 Task: Find an Airbnb in Carapicuíba, Brazil for 8 guests from 12-16 July, with a price range of ₹10,000 - ₹16,000, 2 bedrooms, and amenities including WiFi, free parking, TV, and breakfast.
Action: Mouse moved to (464, 117)
Screenshot: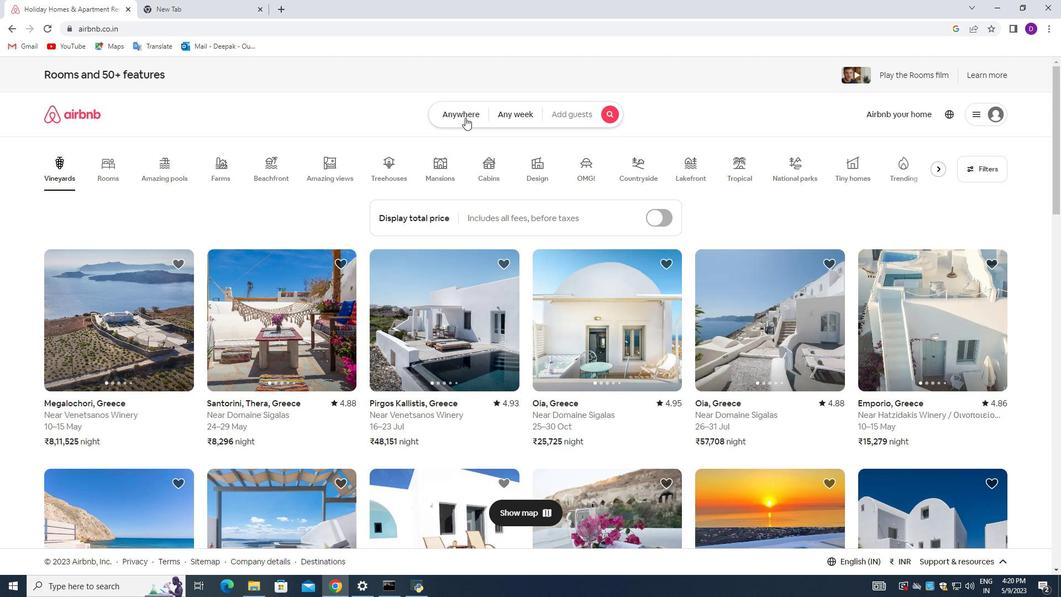 
Action: Mouse pressed left at (464, 117)
Screenshot: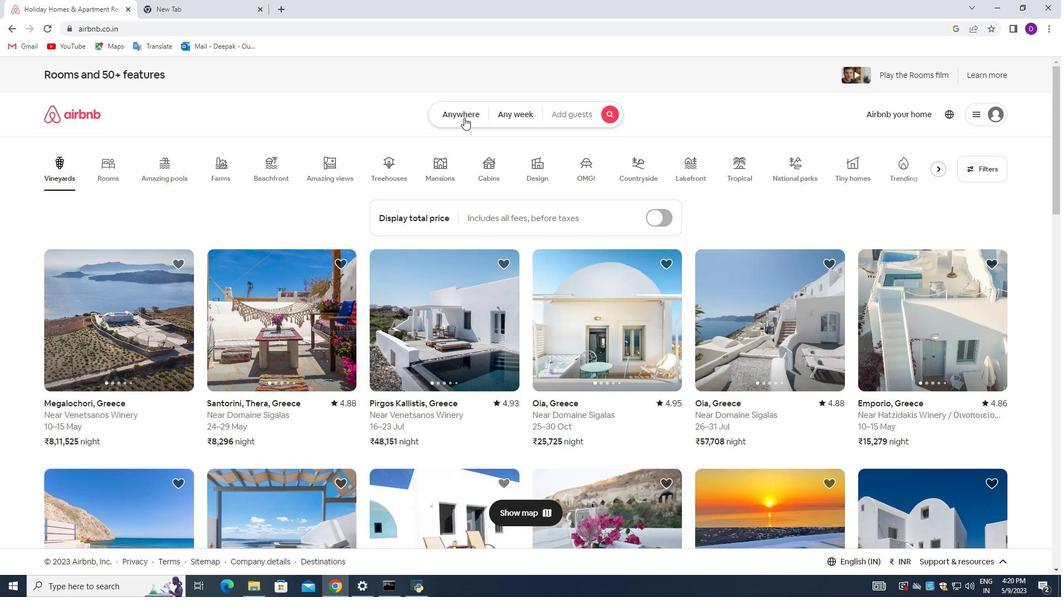 
Action: Mouse moved to (319, 158)
Screenshot: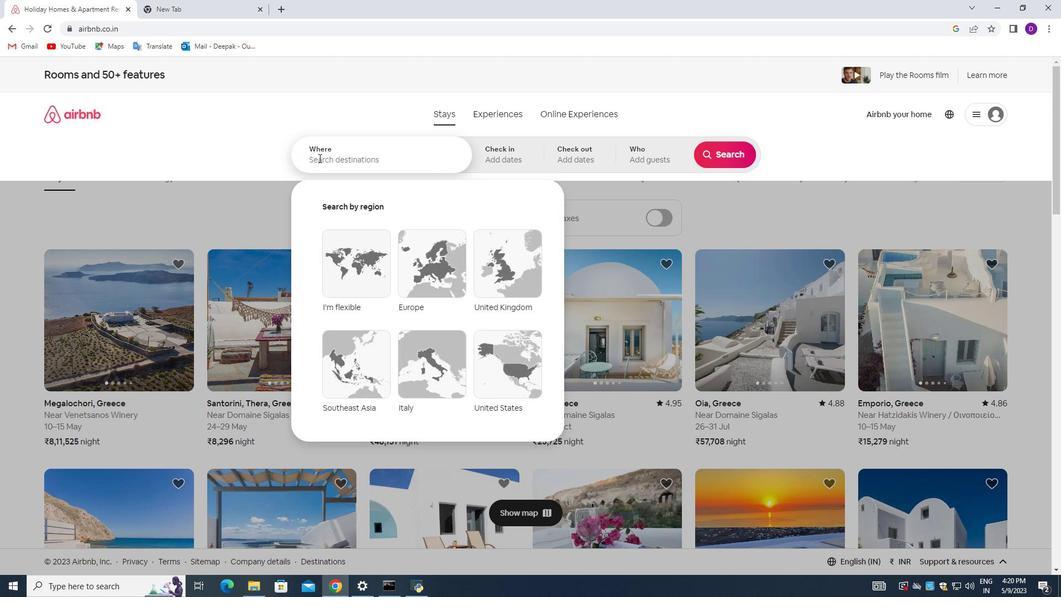 
Action: Mouse pressed left at (319, 158)
Screenshot: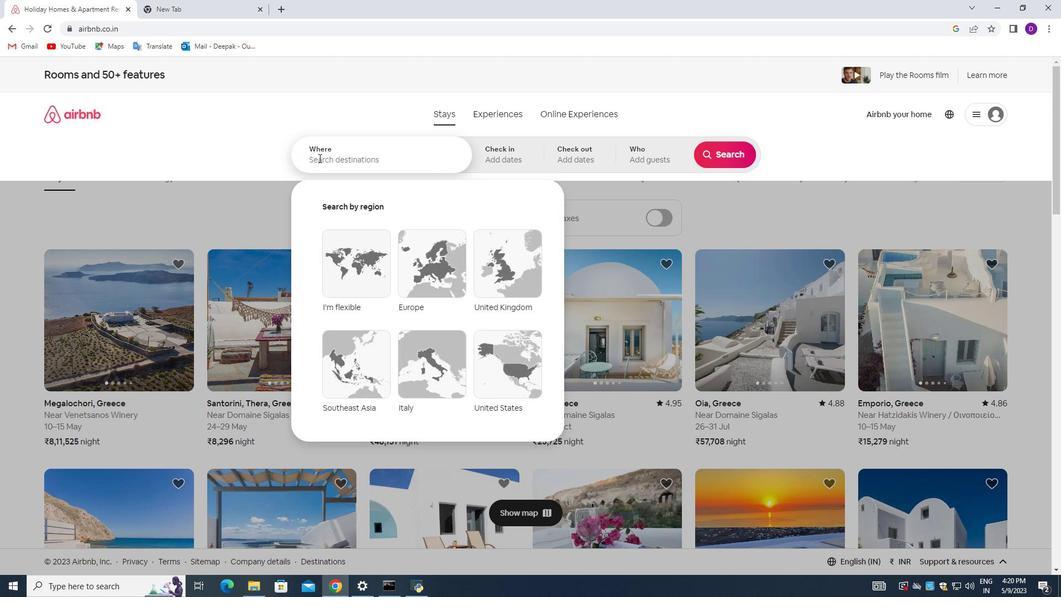 
Action: Key pressed <Key.shift>Carapoi<Key.backspace><Key.backspace>icuba,<Key.shift>Brazil<Key.enter>
Screenshot: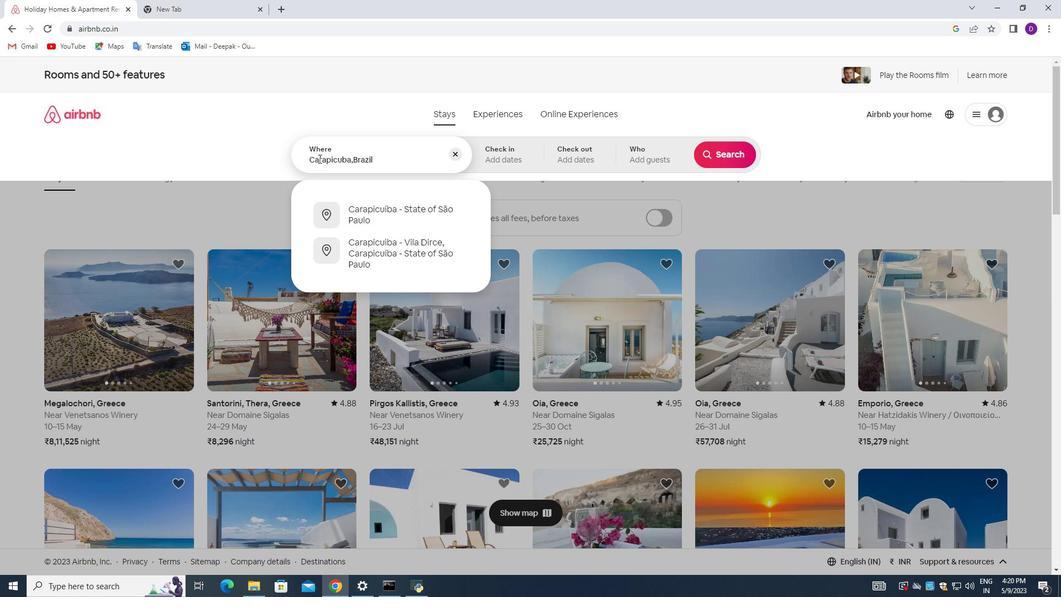 
Action: Mouse moved to (723, 248)
Screenshot: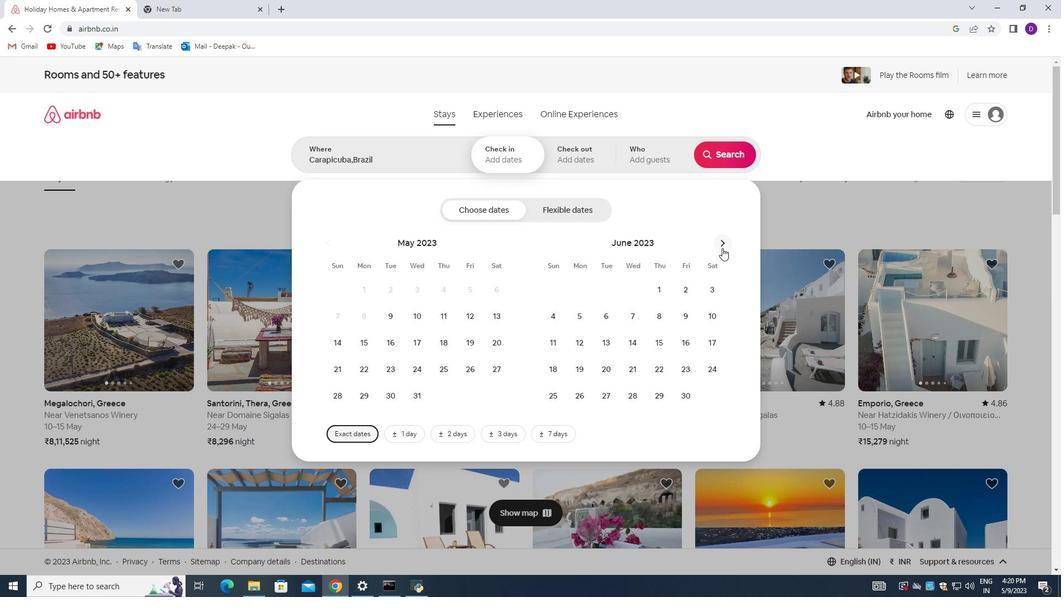 
Action: Mouse pressed left at (723, 248)
Screenshot: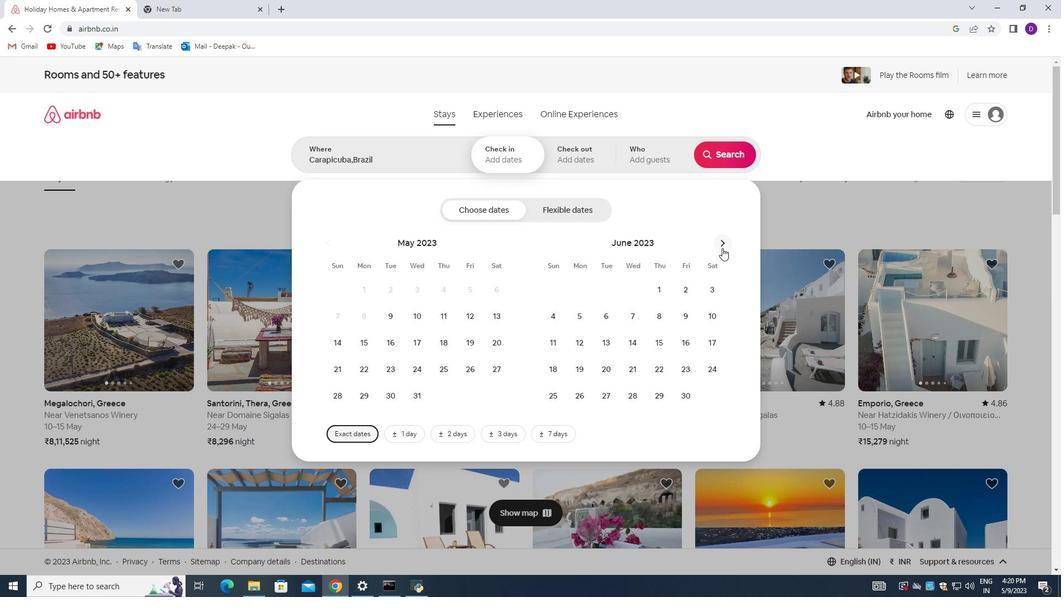 
Action: Mouse moved to (625, 341)
Screenshot: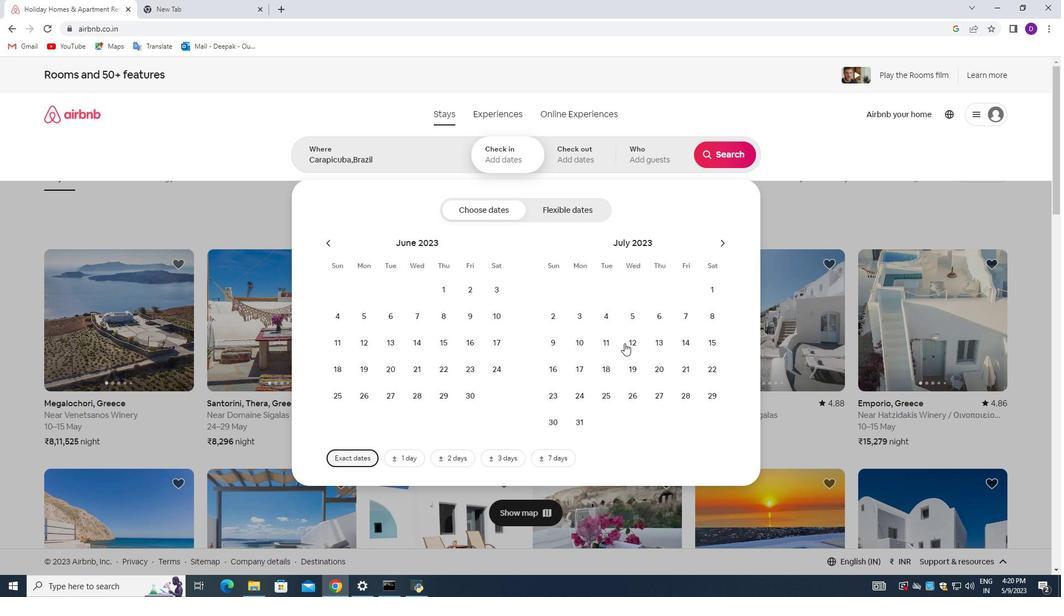 
Action: Mouse pressed left at (625, 341)
Screenshot: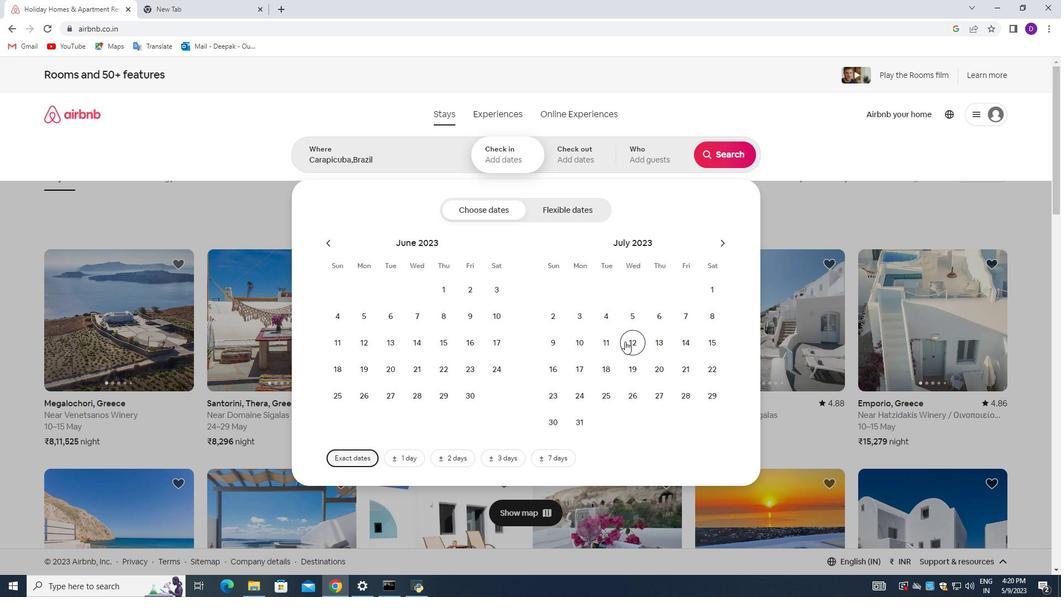 
Action: Mouse moved to (556, 376)
Screenshot: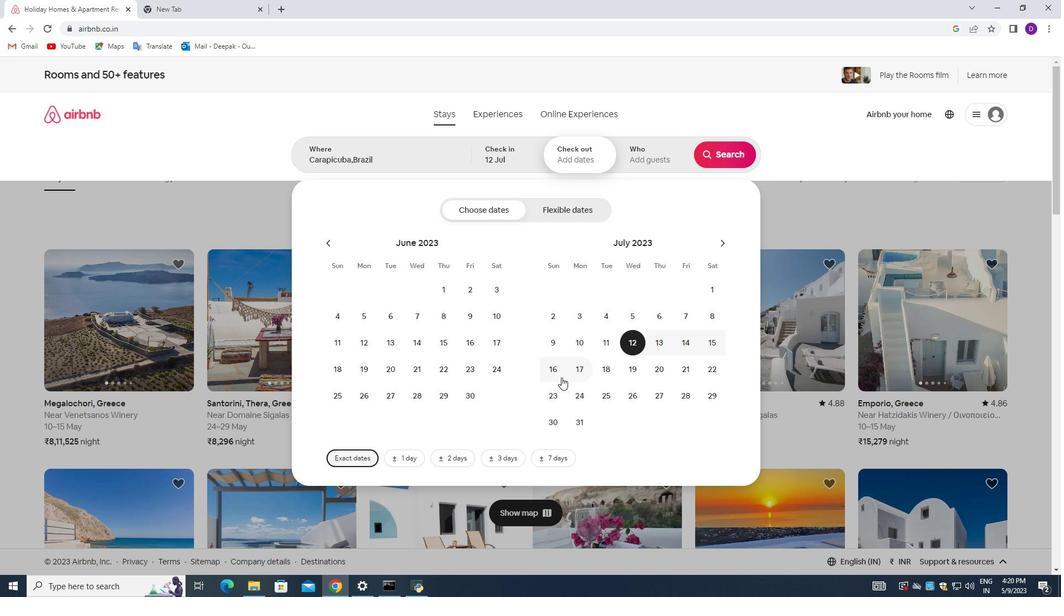 
Action: Mouse pressed left at (556, 376)
Screenshot: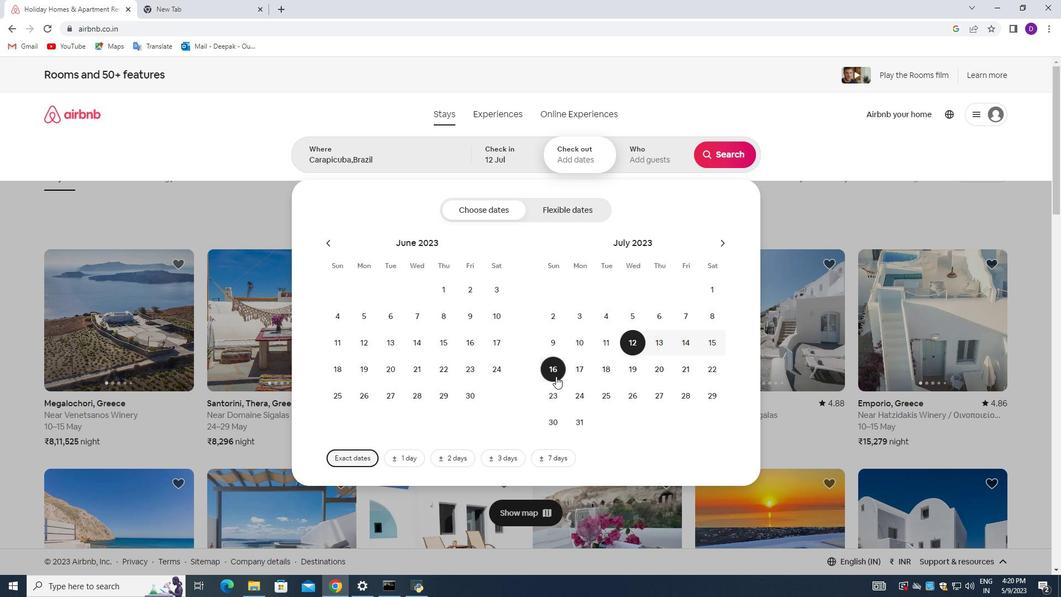 
Action: Mouse moved to (642, 158)
Screenshot: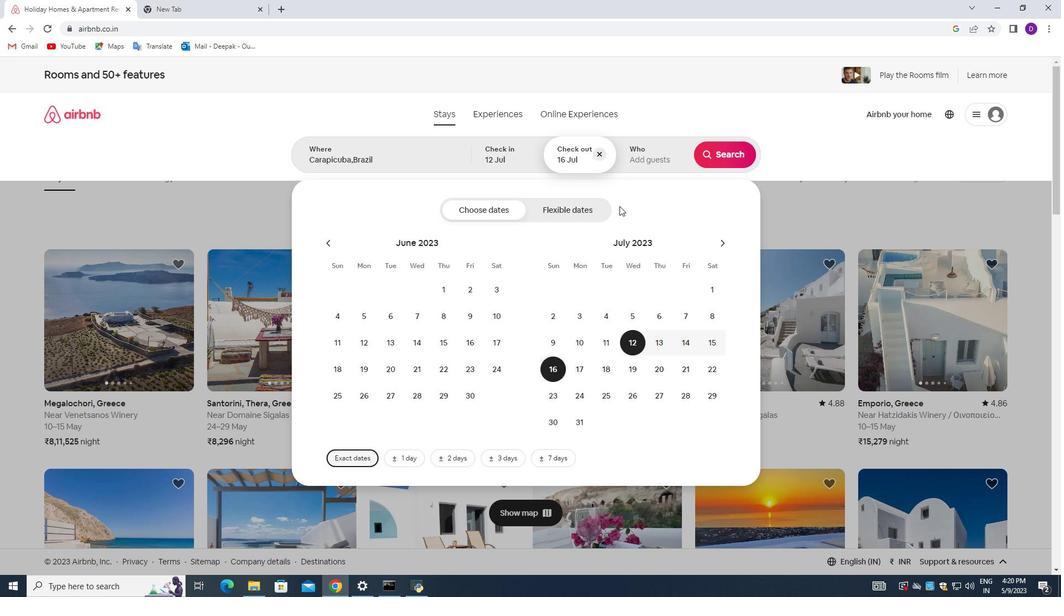 
Action: Mouse pressed left at (642, 158)
Screenshot: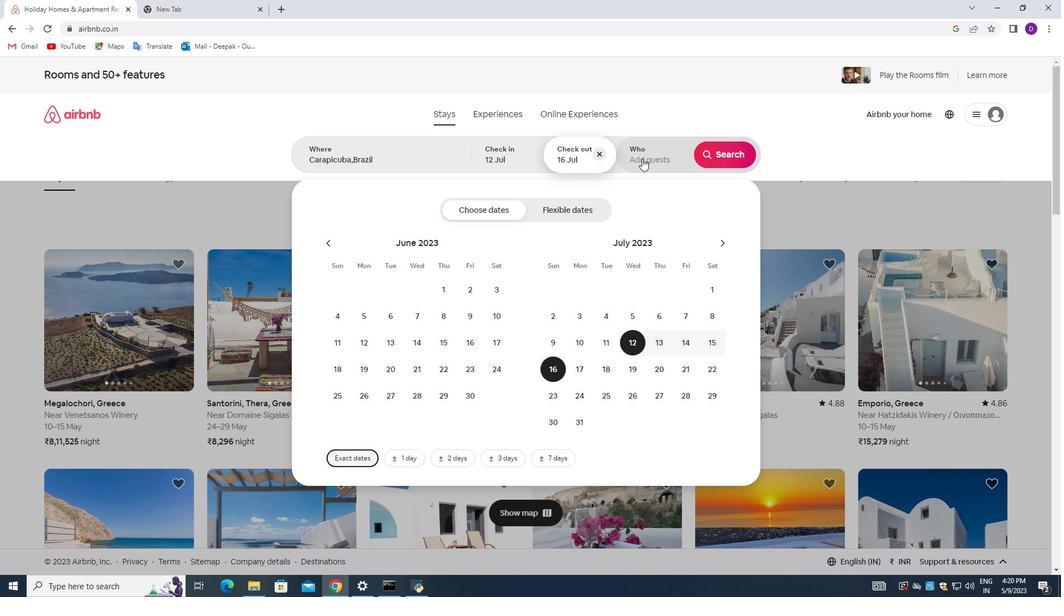 
Action: Mouse moved to (727, 217)
Screenshot: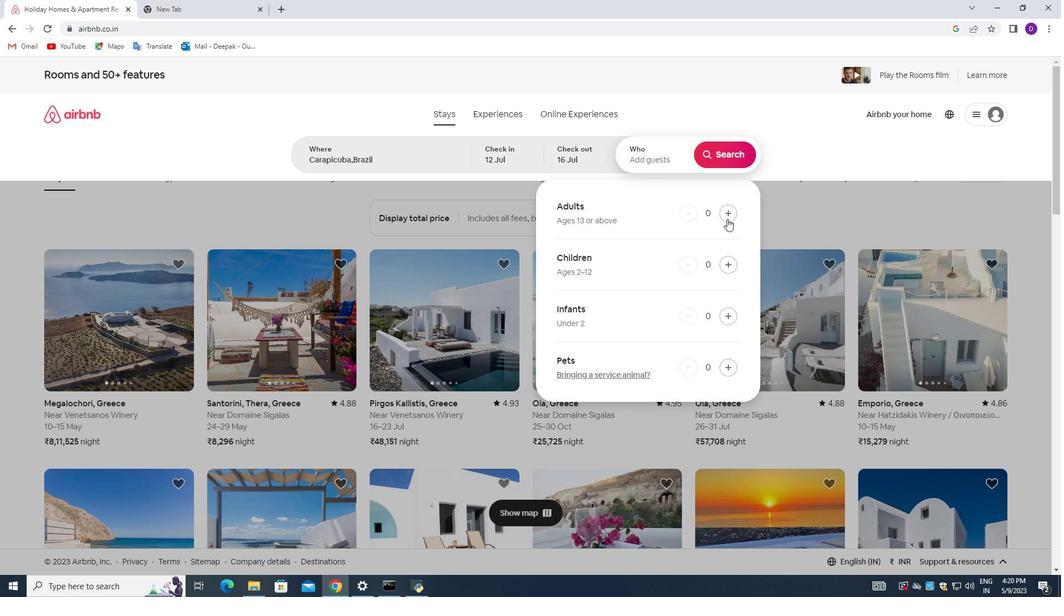 
Action: Mouse pressed left at (727, 217)
Screenshot: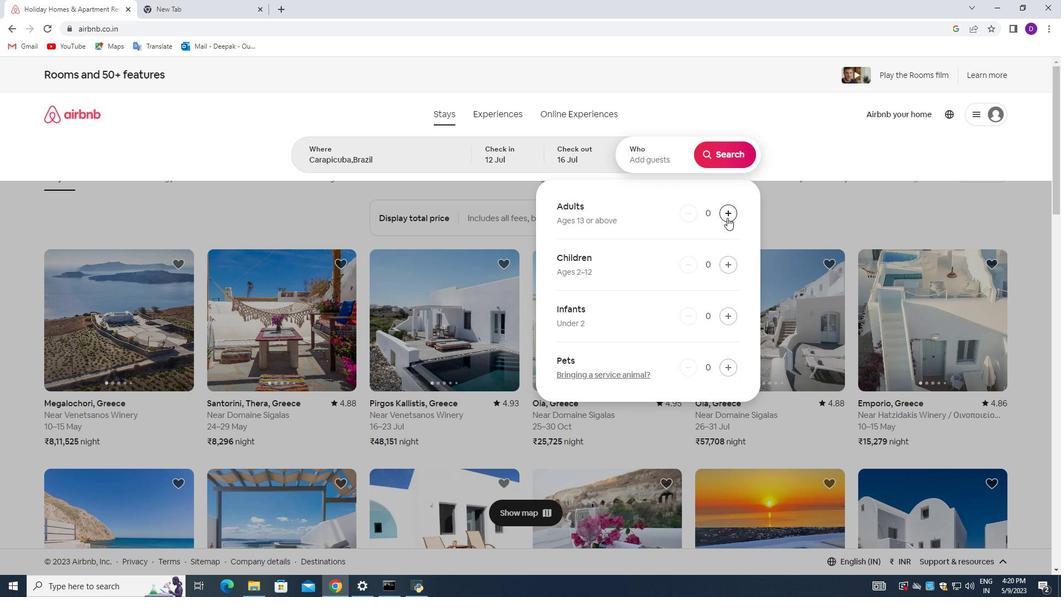 
Action: Mouse pressed left at (727, 217)
Screenshot: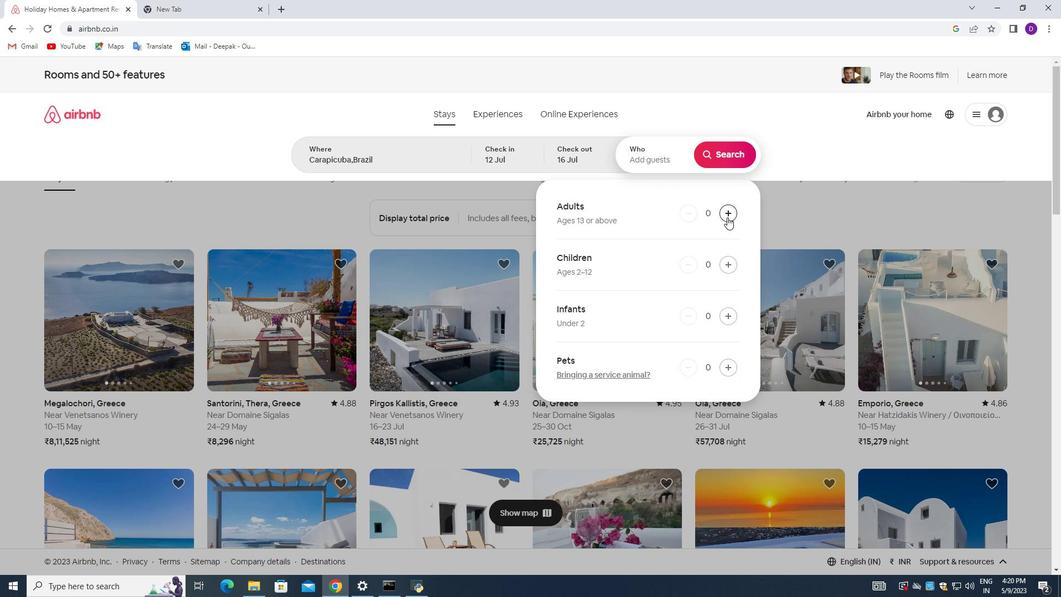 
Action: Mouse pressed left at (727, 217)
Screenshot: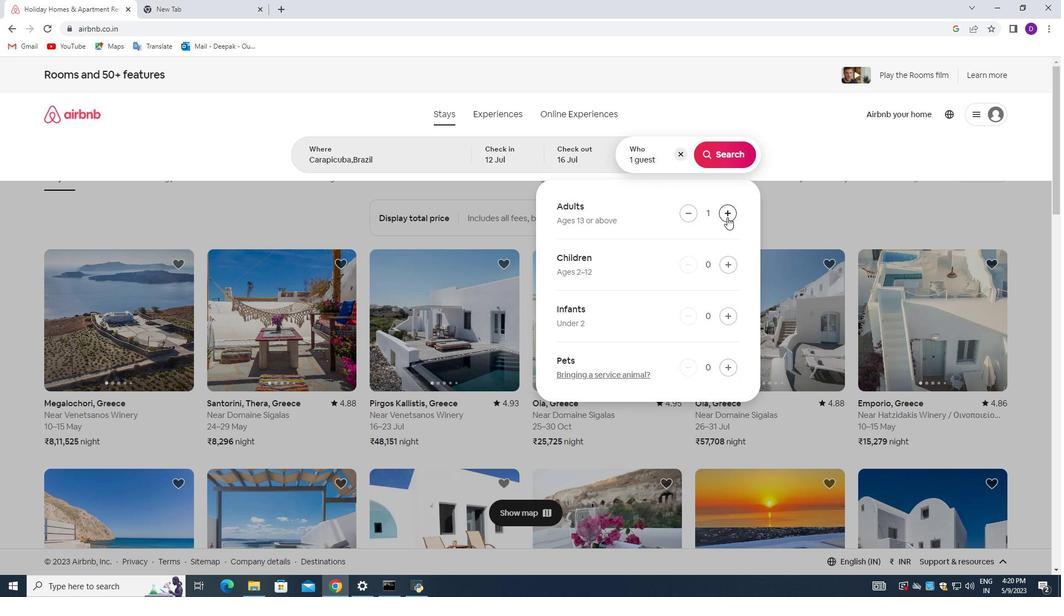 
Action: Mouse pressed left at (727, 217)
Screenshot: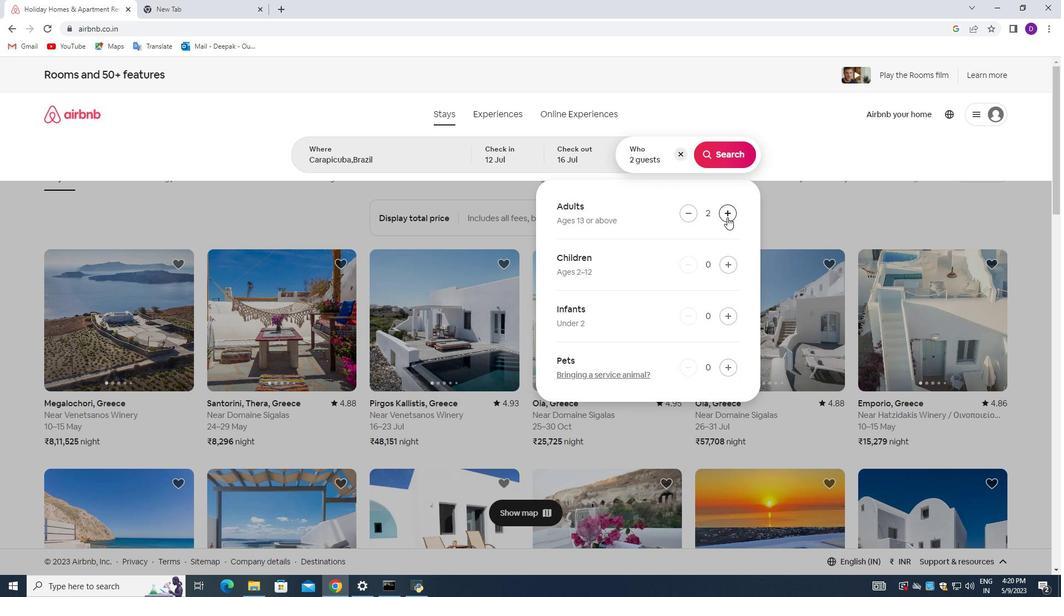 
Action: Mouse pressed left at (727, 217)
Screenshot: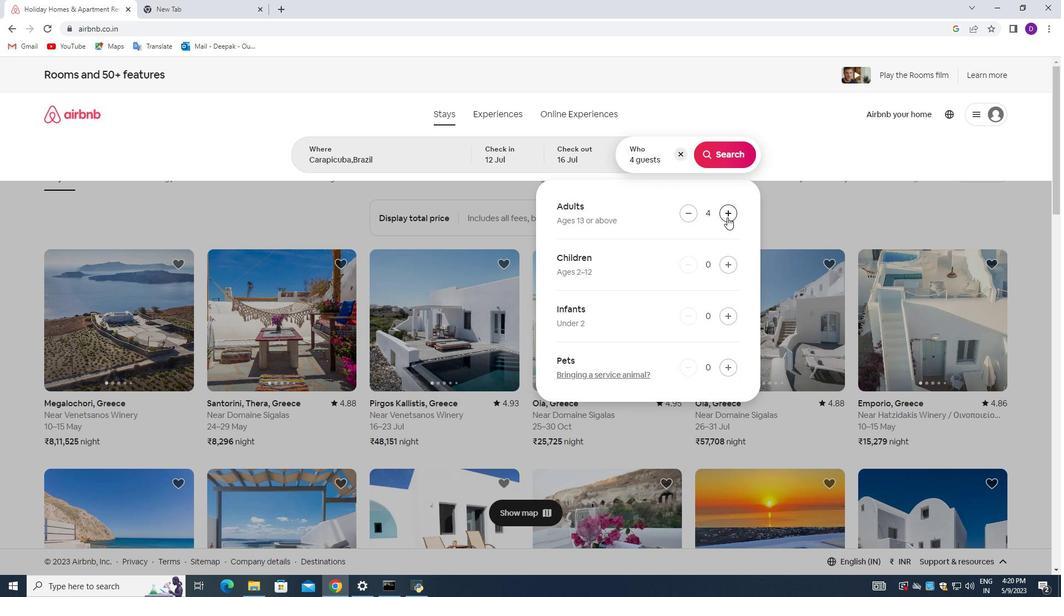 
Action: Mouse pressed left at (727, 217)
Screenshot: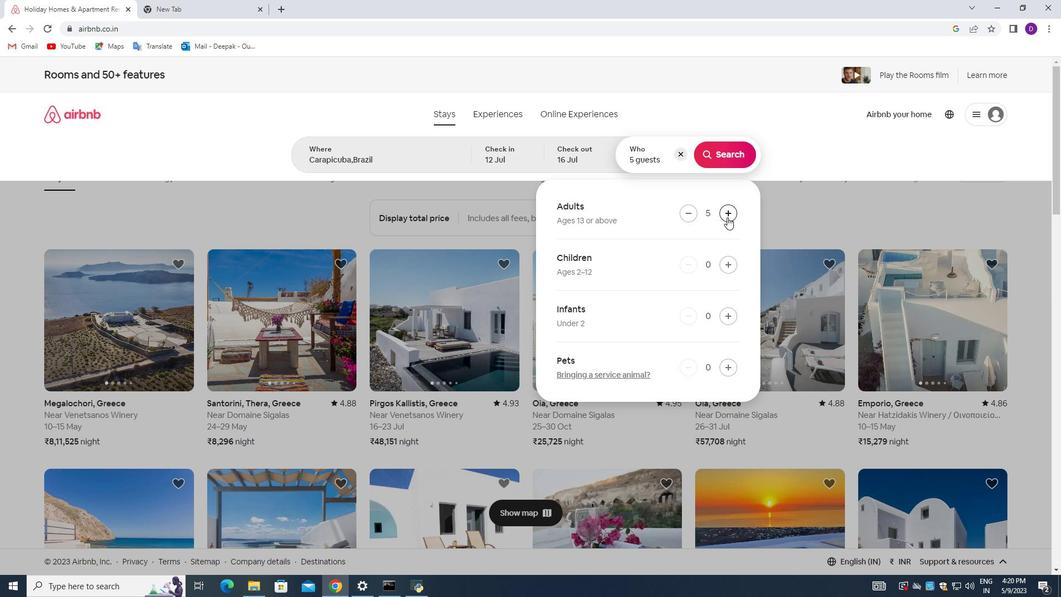 
Action: Mouse pressed left at (727, 217)
Screenshot: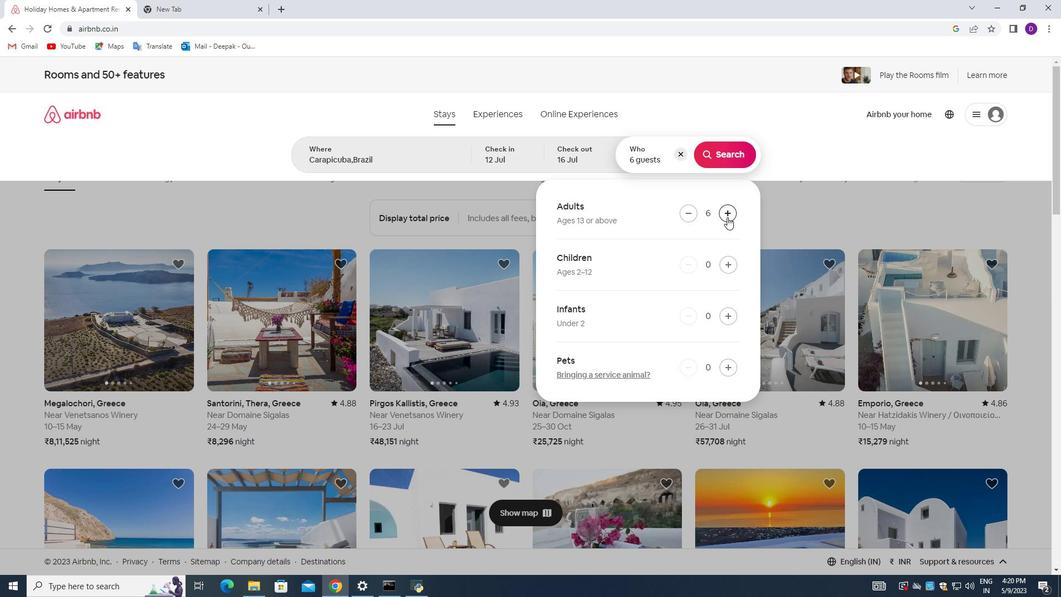 
Action: Mouse pressed left at (727, 217)
Screenshot: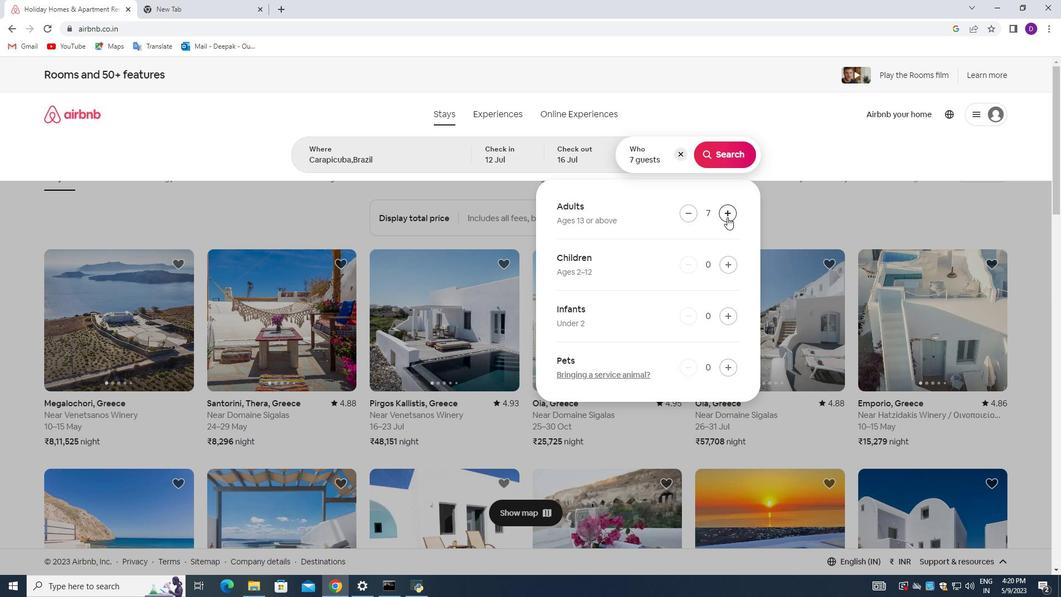 
Action: Mouse moved to (725, 160)
Screenshot: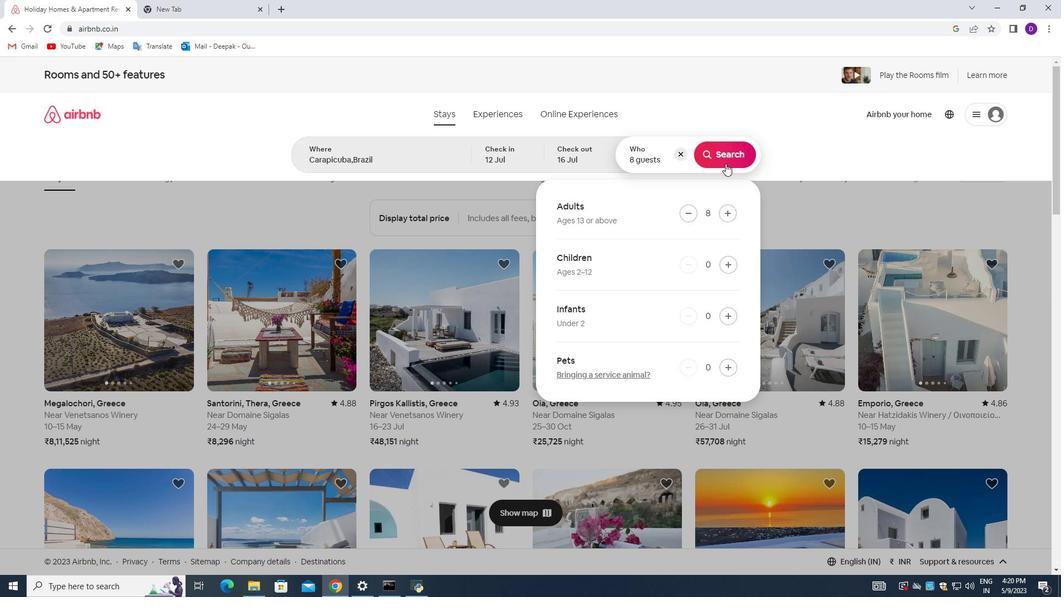 
Action: Mouse pressed left at (725, 160)
Screenshot: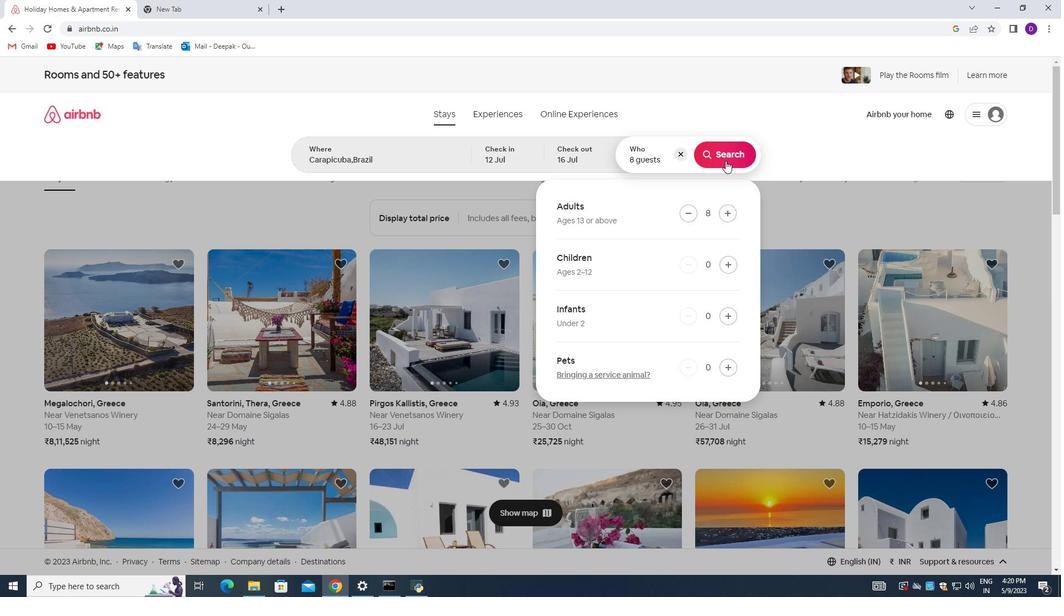 
Action: Mouse moved to (997, 123)
Screenshot: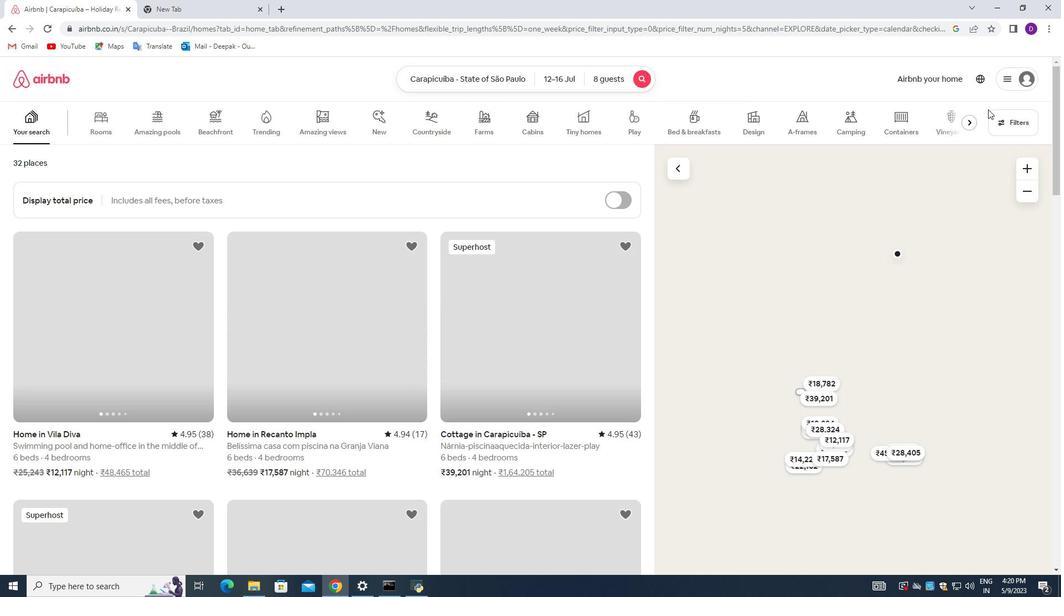 
Action: Mouse pressed left at (997, 123)
Screenshot: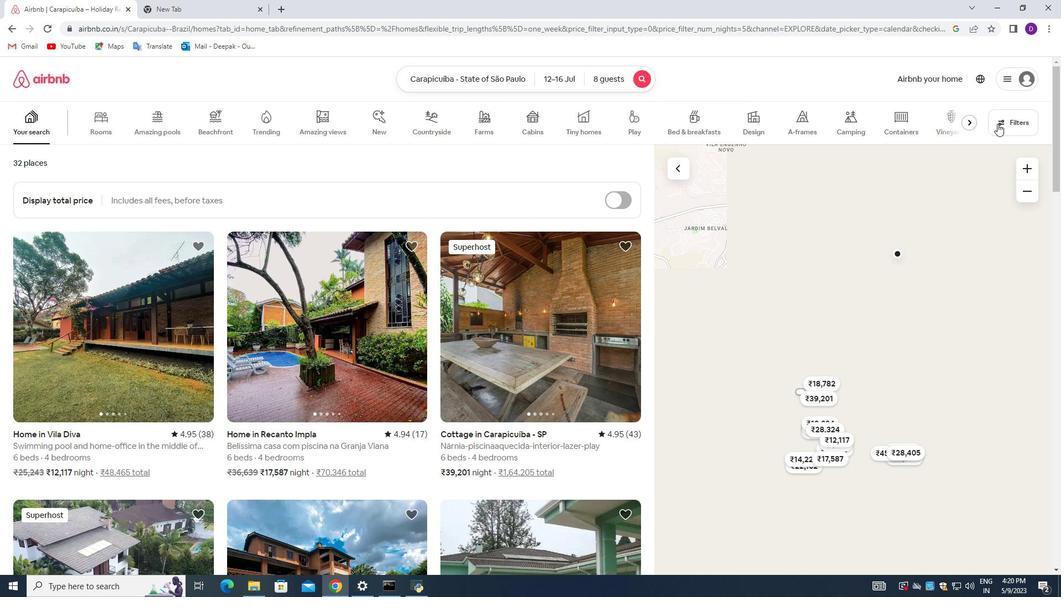 
Action: Mouse moved to (427, 396)
Screenshot: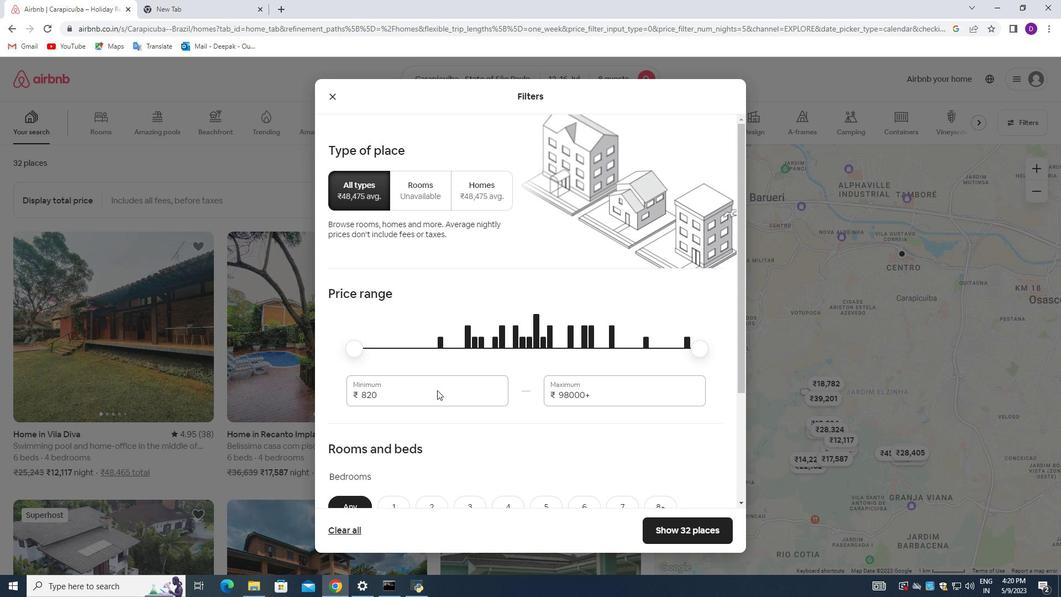 
Action: Mouse pressed left at (427, 396)
Screenshot: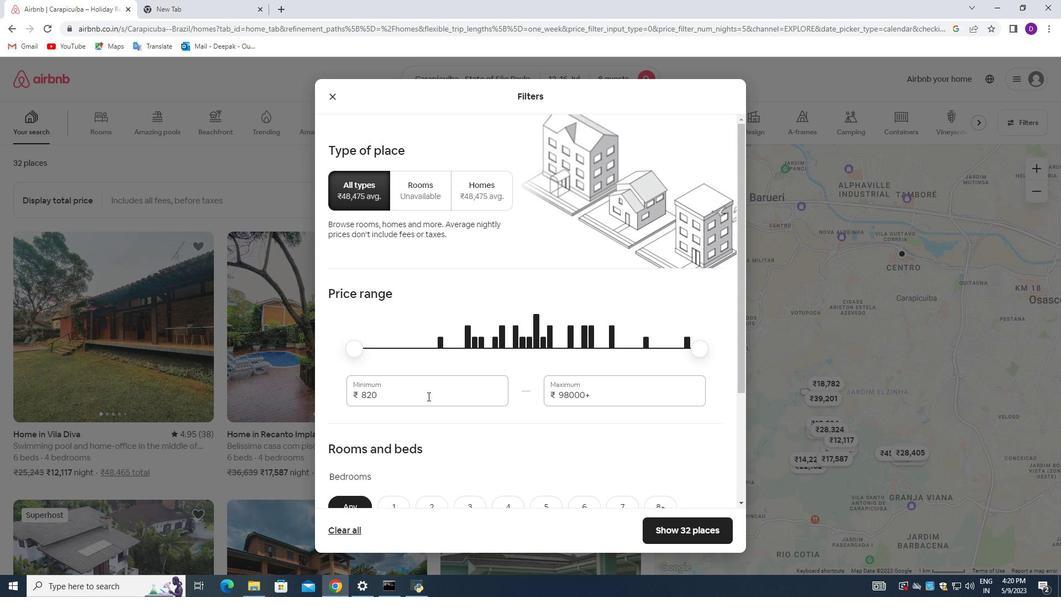 
Action: Mouse pressed left at (427, 396)
Screenshot: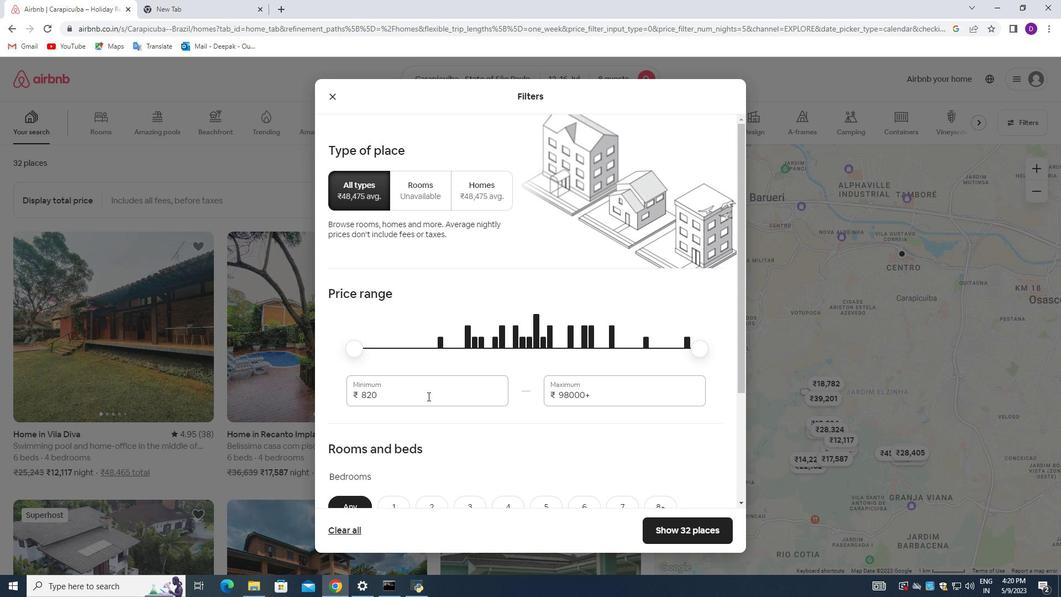 
Action: Key pressed <Key.backspace>10000<Key.tab>16000
Screenshot: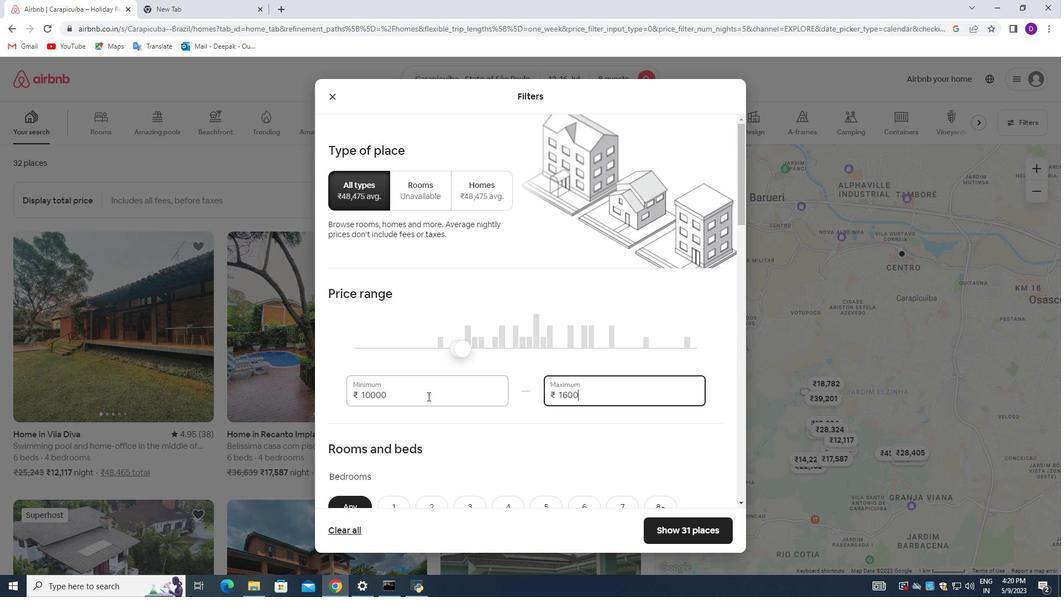 
Action: Mouse scrolled (427, 395) with delta (0, 0)
Screenshot: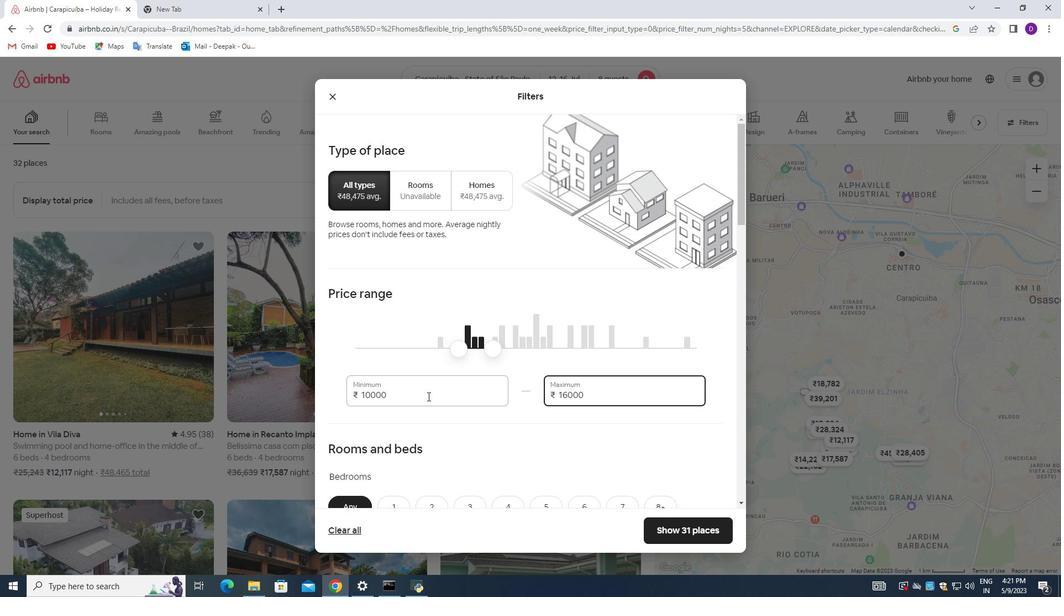
Action: Mouse moved to (431, 398)
Screenshot: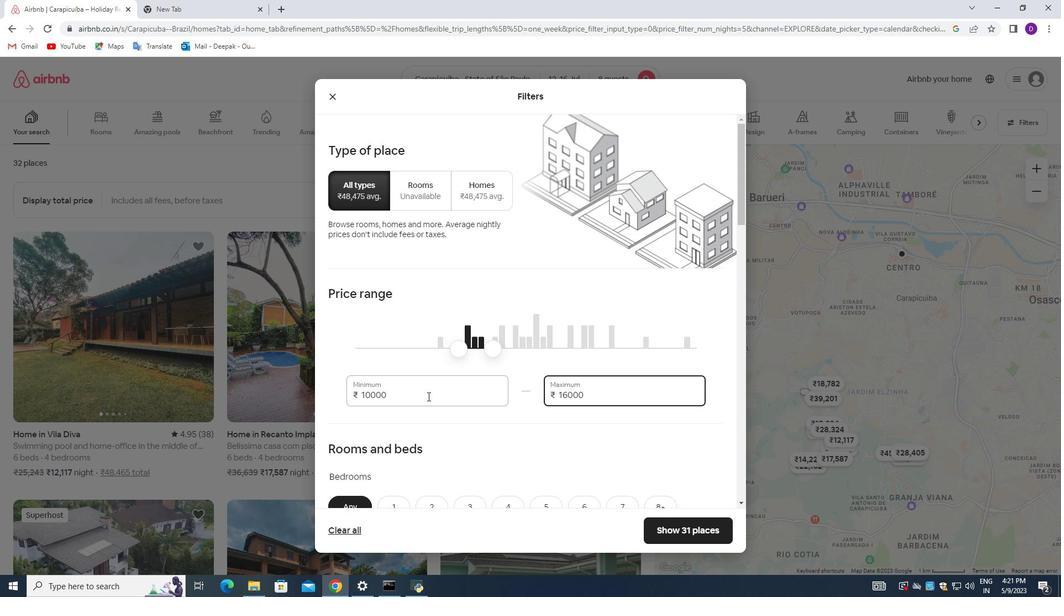 
Action: Mouse scrolled (431, 398) with delta (0, 0)
Screenshot: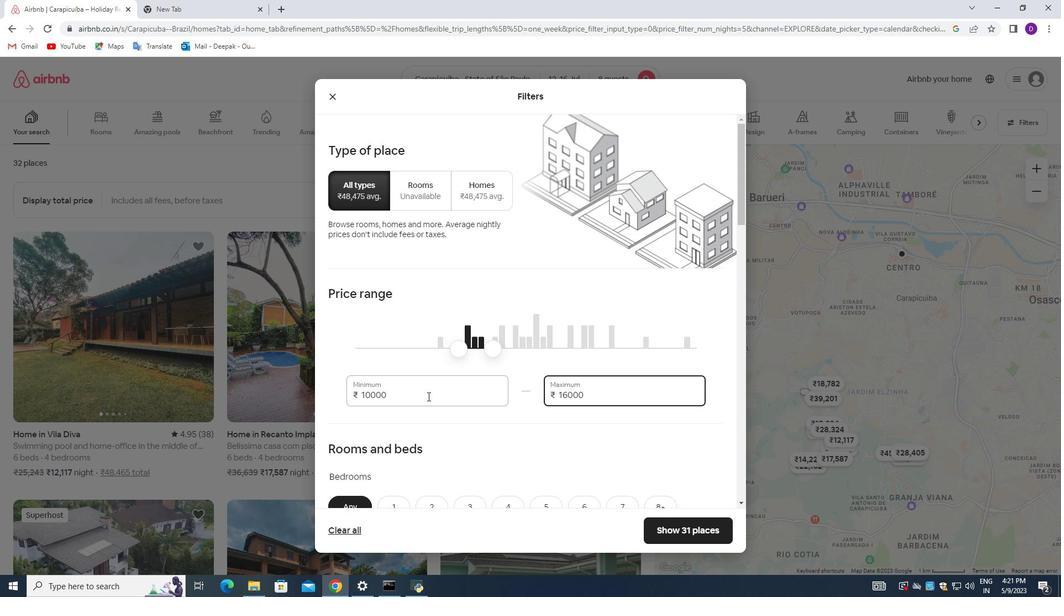 
Action: Mouse moved to (668, 391)
Screenshot: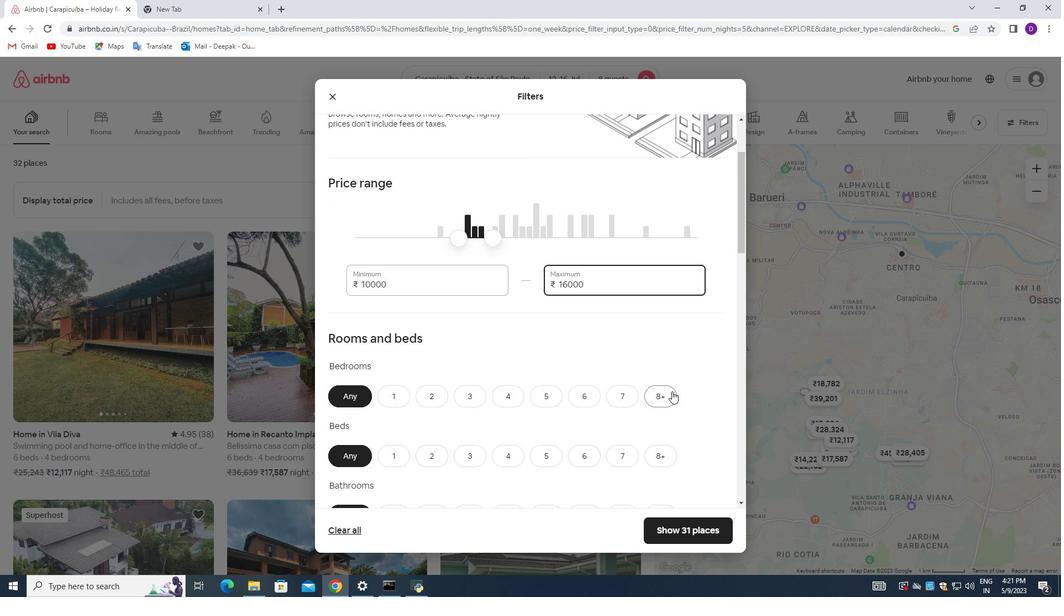 
Action: Mouse pressed left at (668, 391)
Screenshot: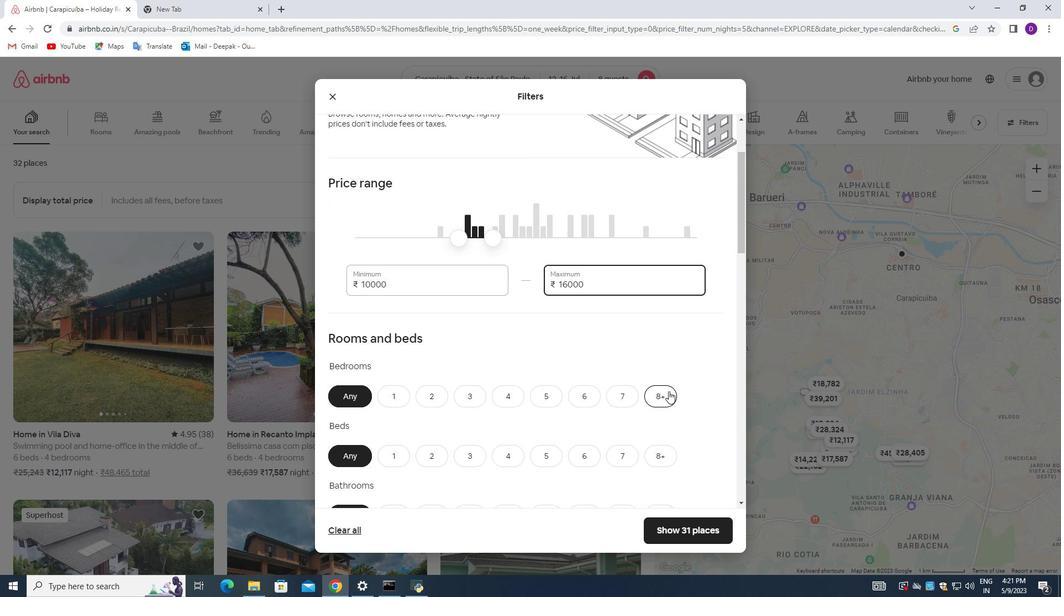 
Action: Mouse moved to (665, 459)
Screenshot: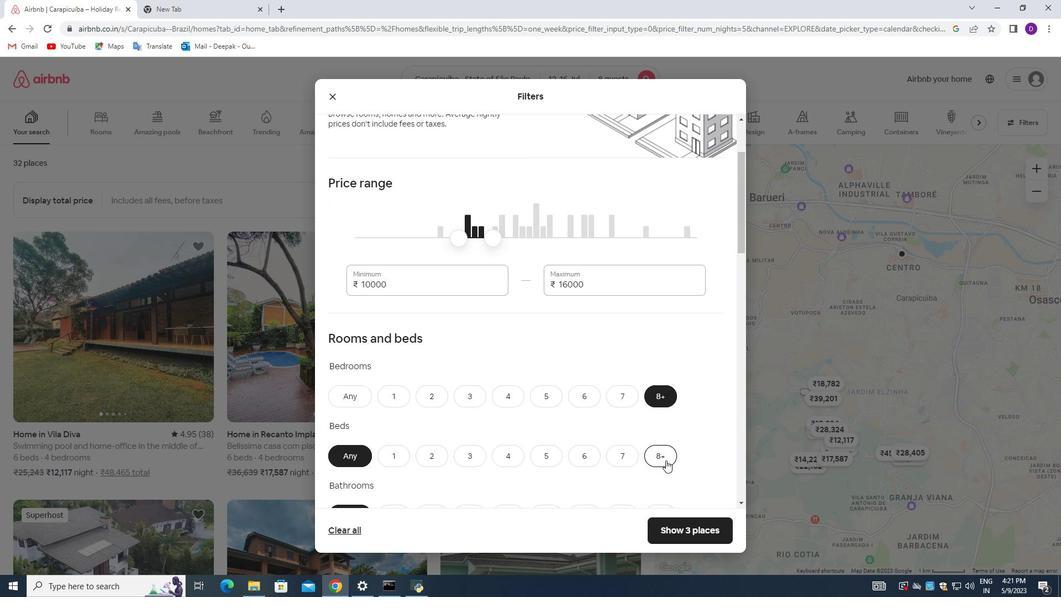 
Action: Mouse pressed left at (665, 459)
Screenshot: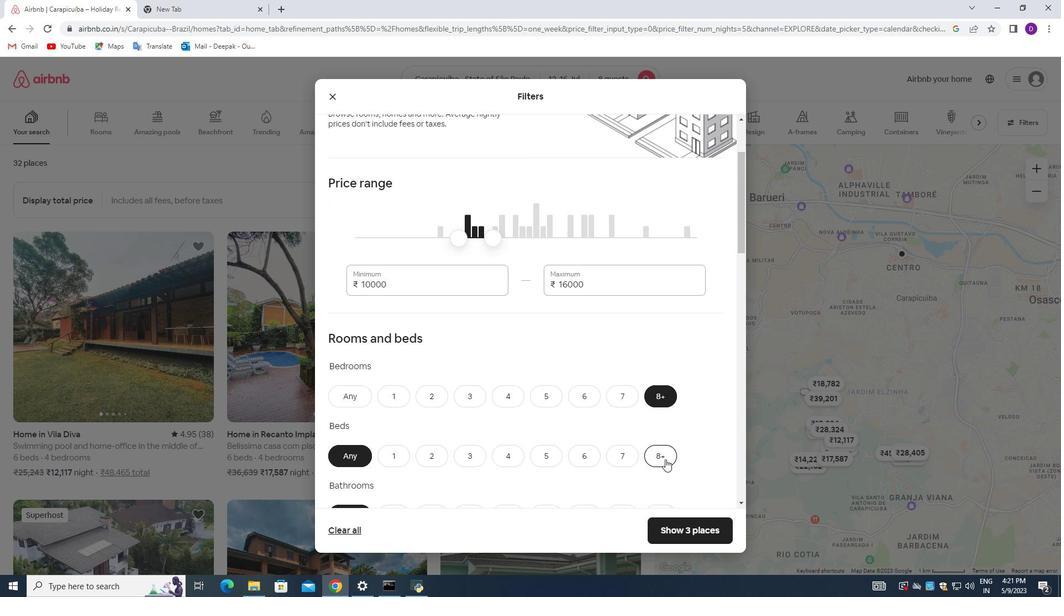
Action: Mouse moved to (624, 441)
Screenshot: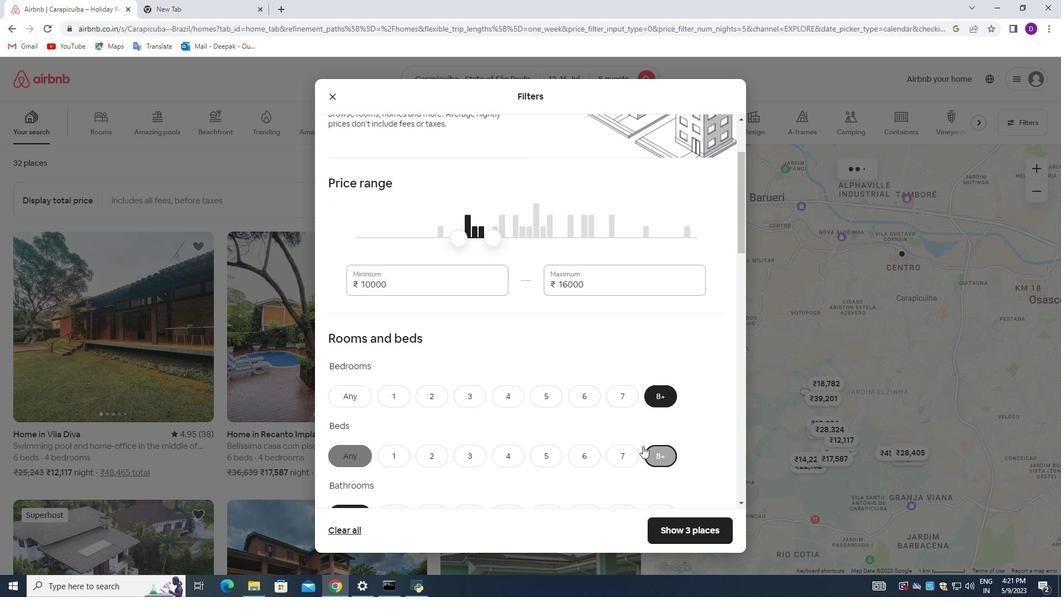 
Action: Mouse scrolled (624, 440) with delta (0, 0)
Screenshot: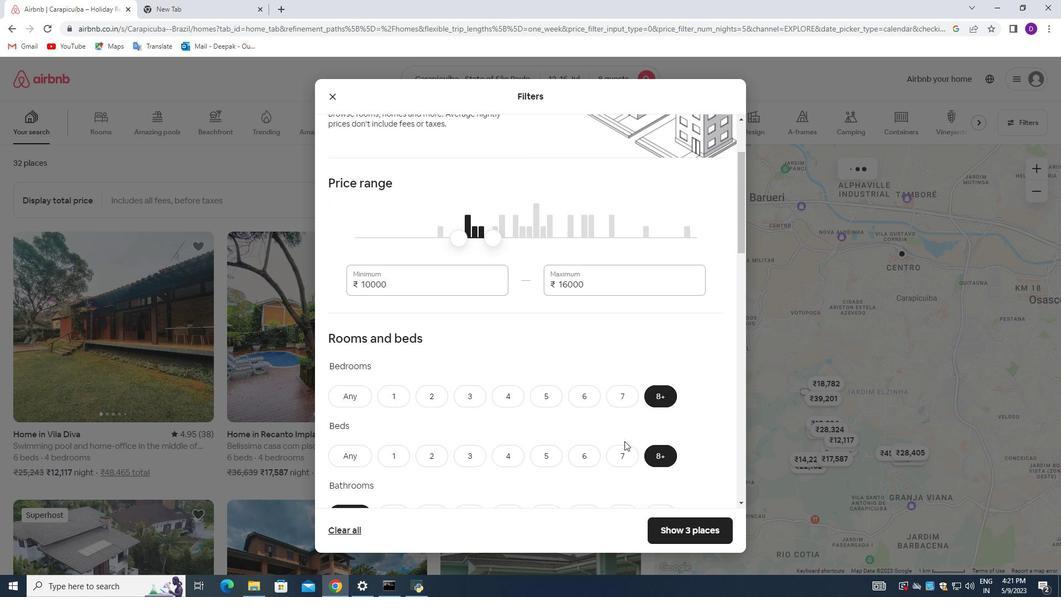 
Action: Mouse moved to (663, 459)
Screenshot: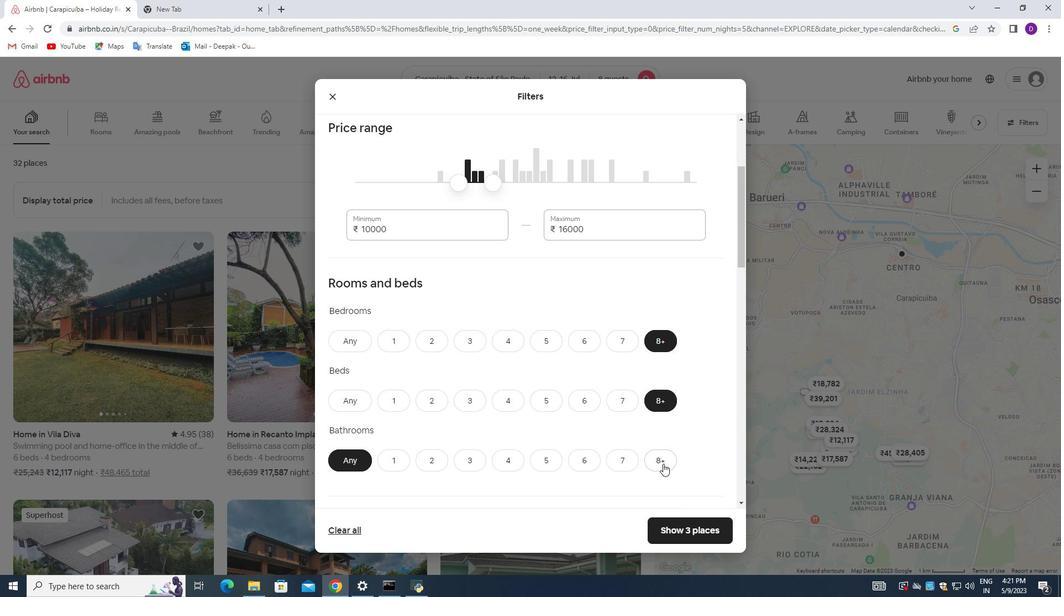 
Action: Mouse pressed left at (663, 459)
Screenshot: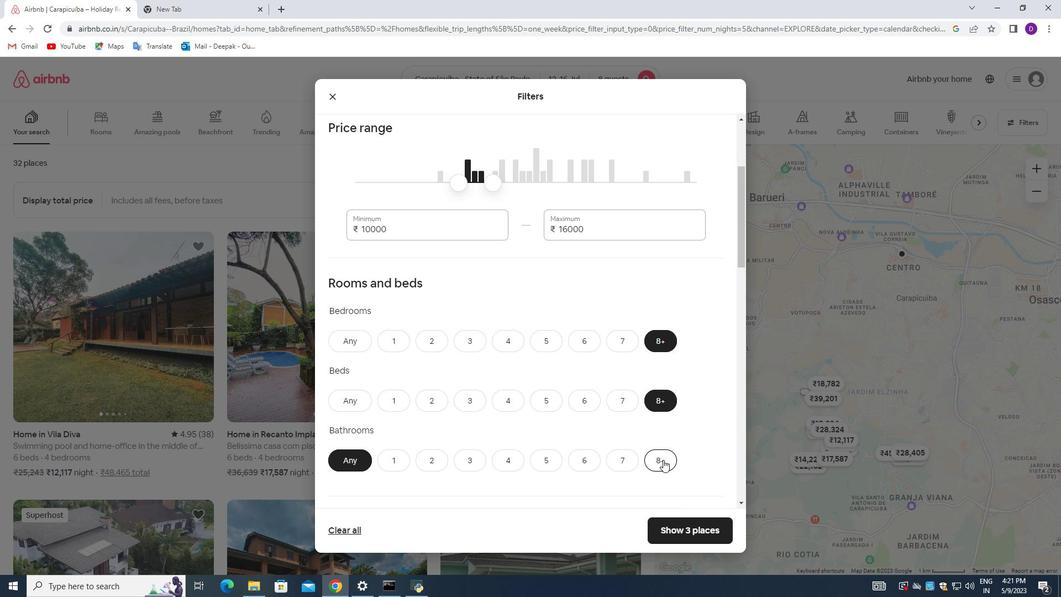 
Action: Mouse moved to (647, 442)
Screenshot: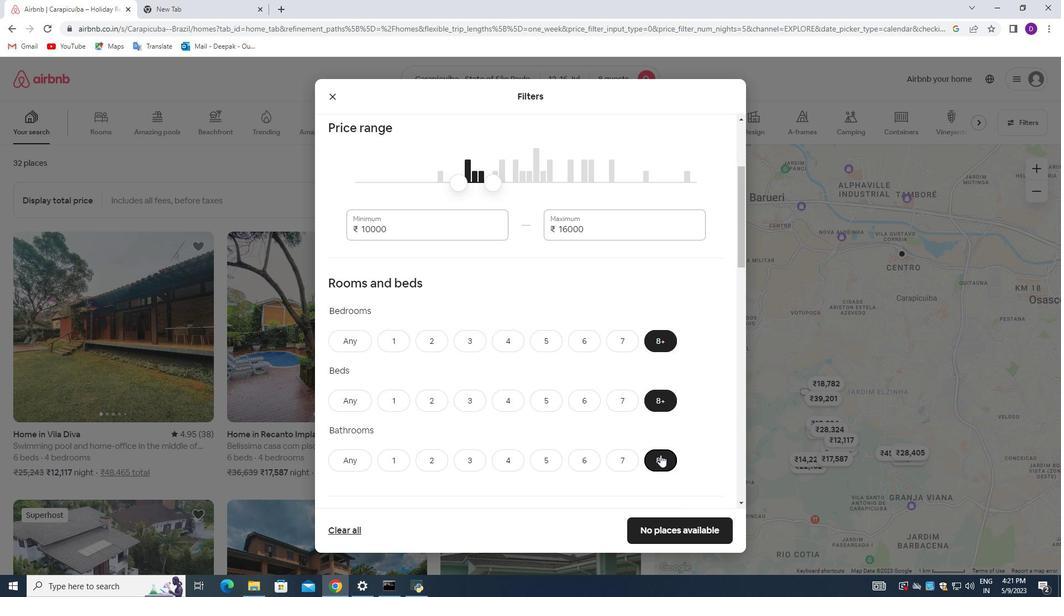 
Action: Mouse scrolled (647, 441) with delta (0, 0)
Screenshot: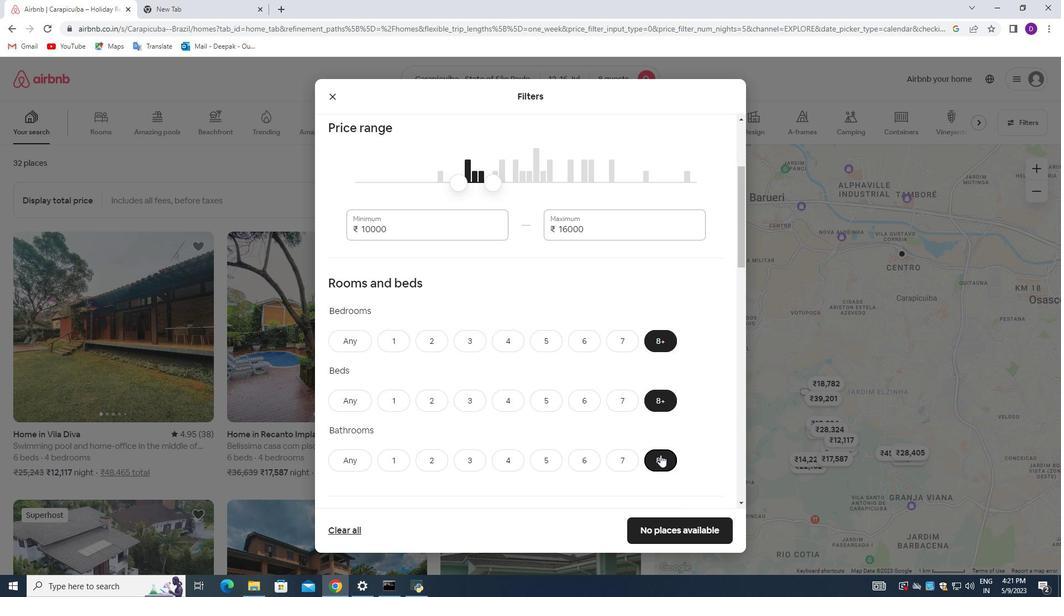 
Action: Mouse moved to (645, 441)
Screenshot: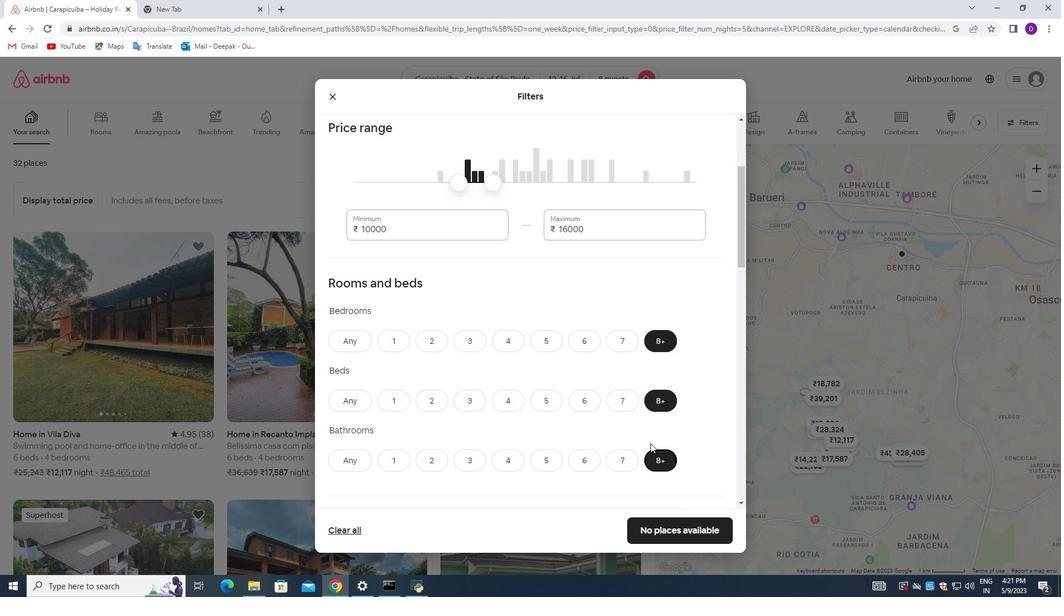 
Action: Mouse scrolled (645, 441) with delta (0, 0)
Screenshot: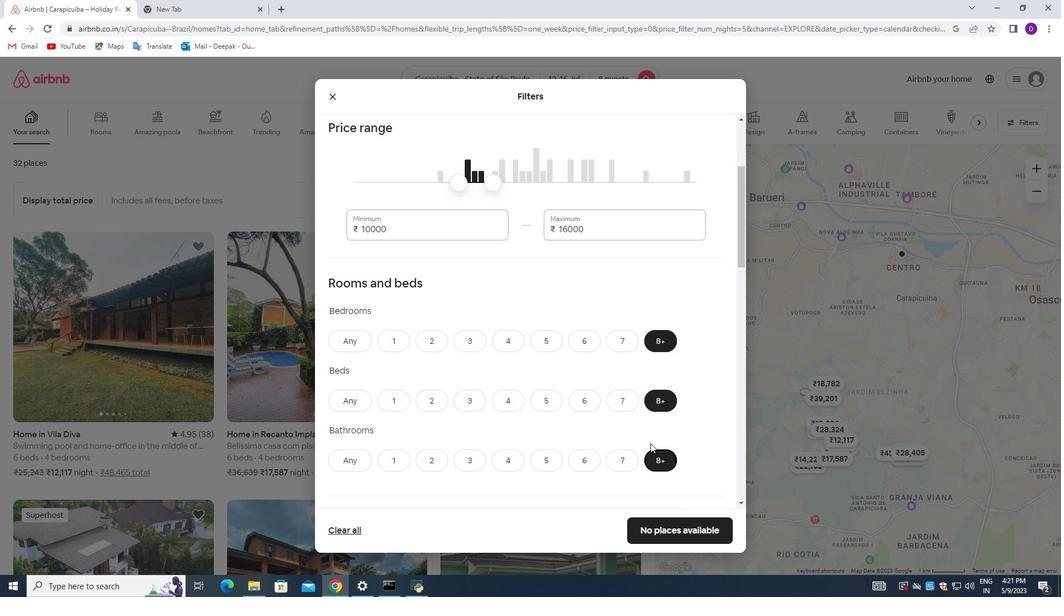 
Action: Mouse moved to (629, 434)
Screenshot: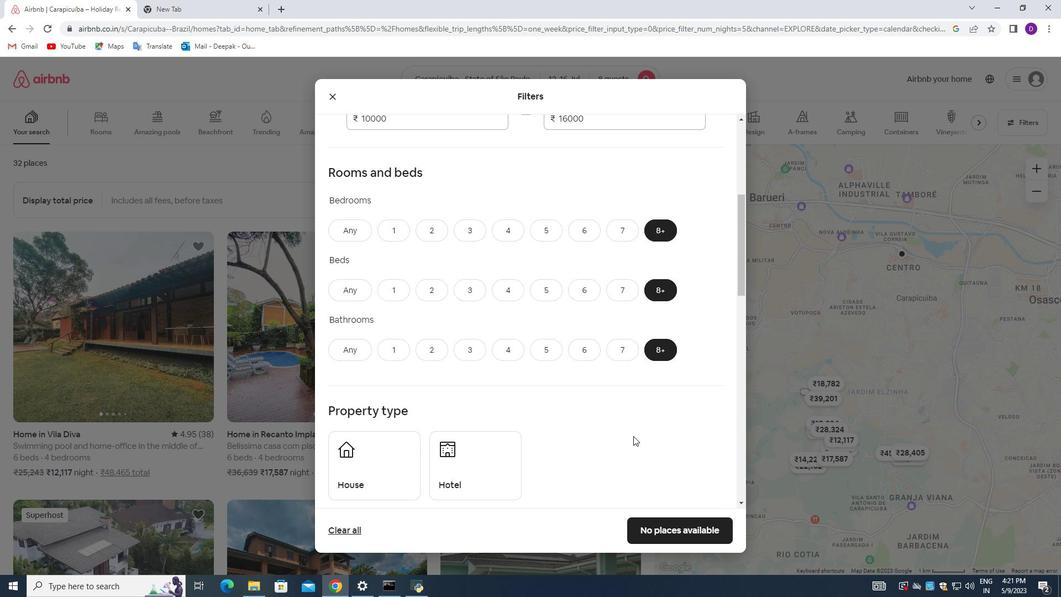 
Action: Mouse scrolled (629, 433) with delta (0, 0)
Screenshot: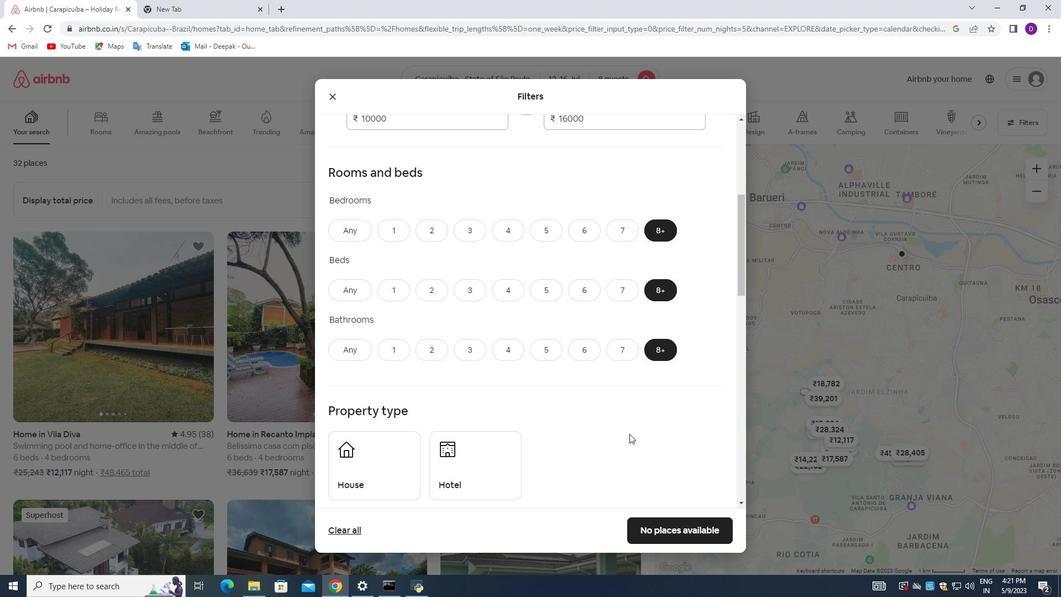 
Action: Mouse moved to (377, 427)
Screenshot: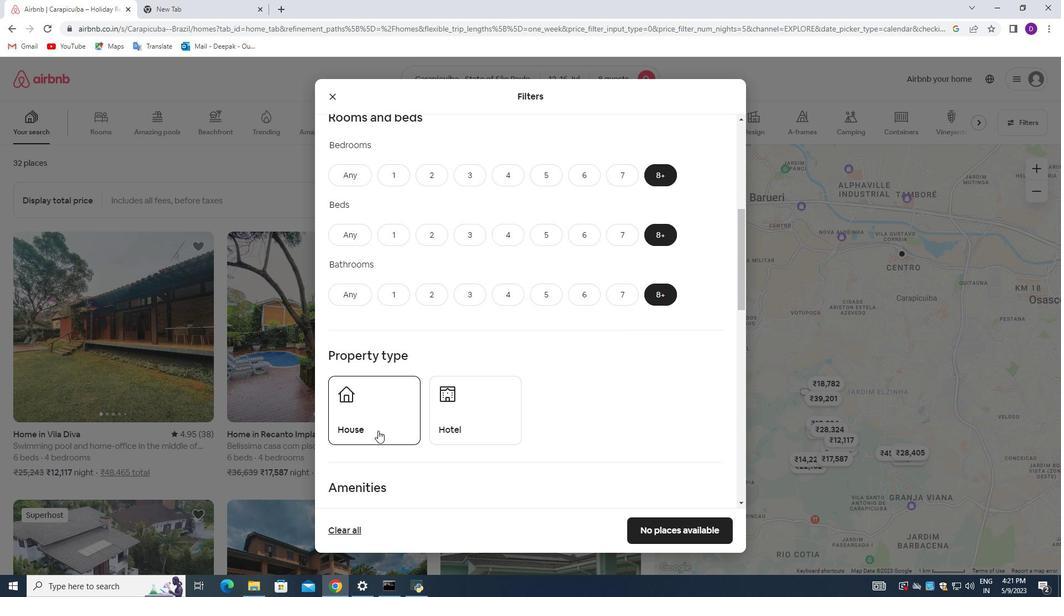 
Action: Mouse pressed left at (377, 427)
Screenshot: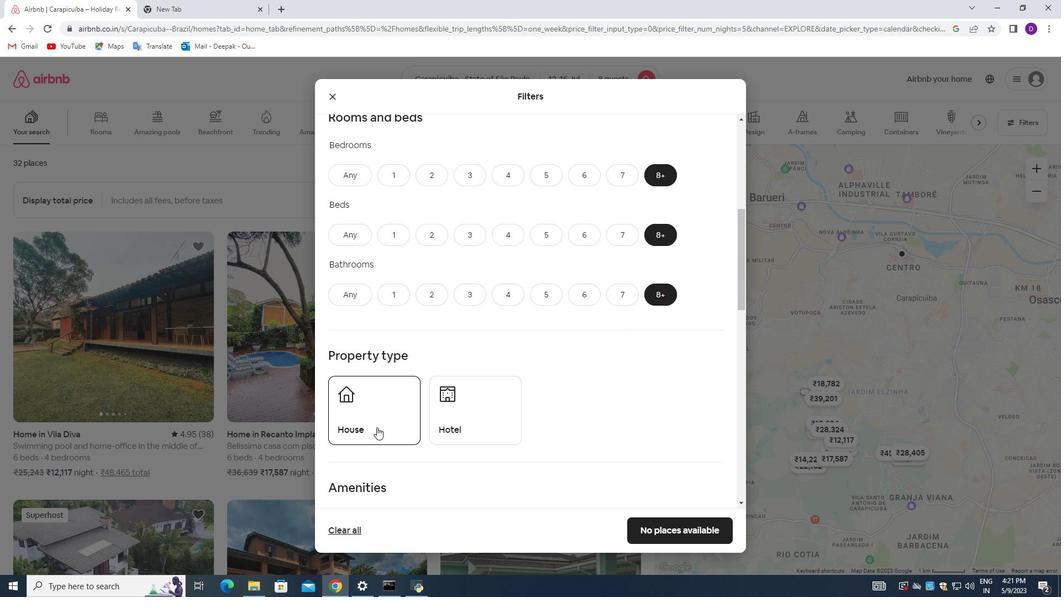 
Action: Mouse moved to (453, 432)
Screenshot: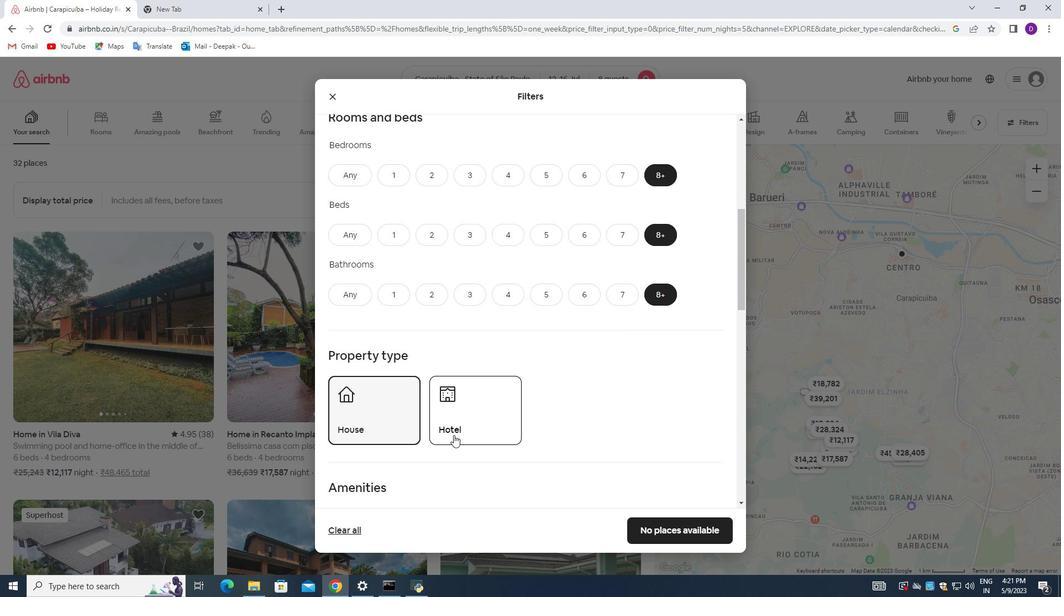 
Action: Mouse pressed left at (453, 432)
Screenshot: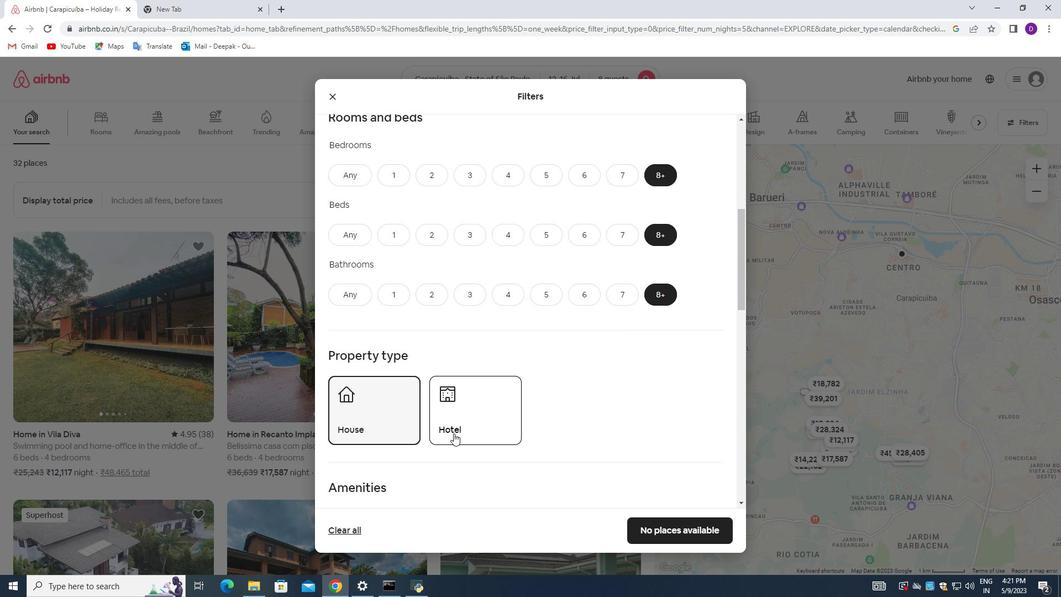 
Action: Mouse scrolled (453, 432) with delta (0, 0)
Screenshot: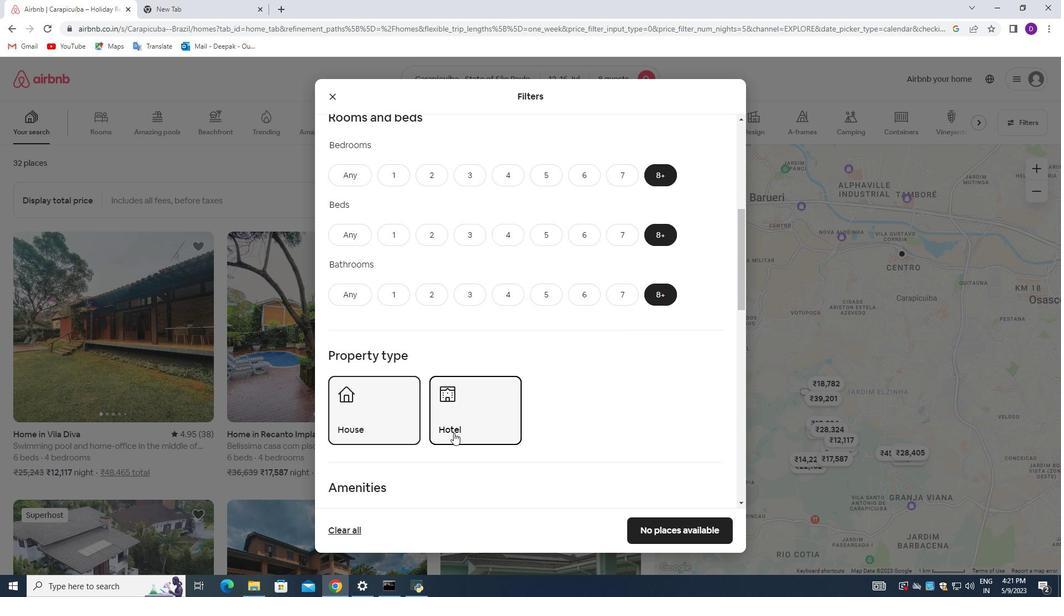 
Action: Mouse scrolled (453, 432) with delta (0, 0)
Screenshot: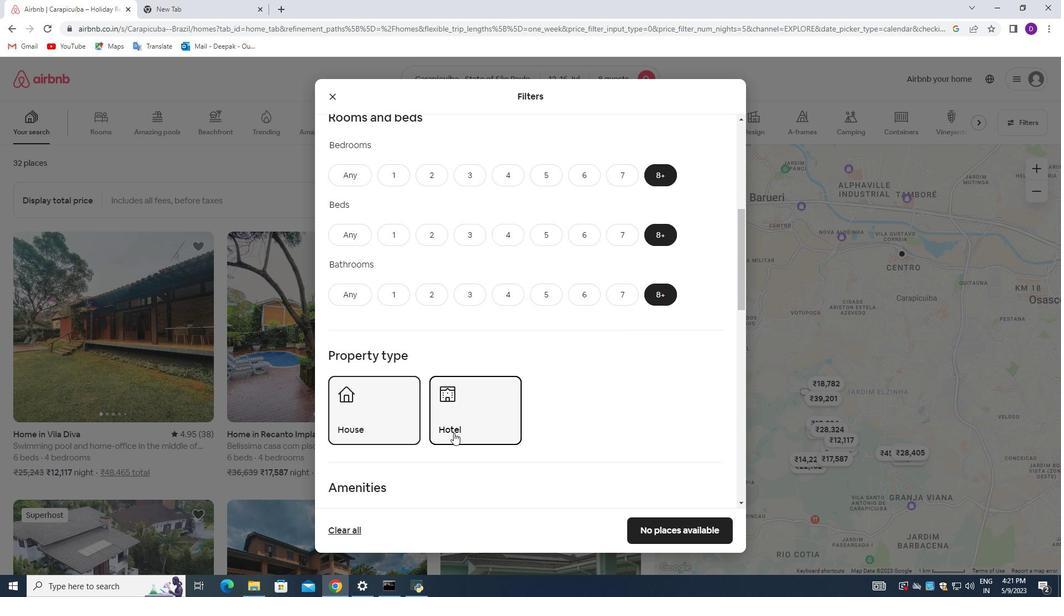 
Action: Mouse scrolled (453, 432) with delta (0, 0)
Screenshot: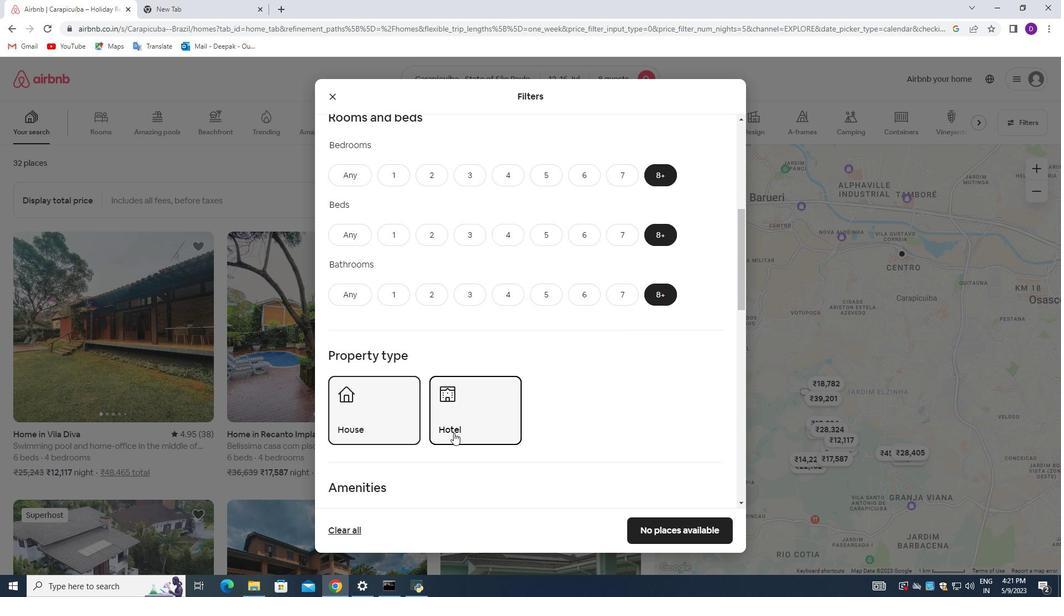 
Action: Mouse moved to (340, 406)
Screenshot: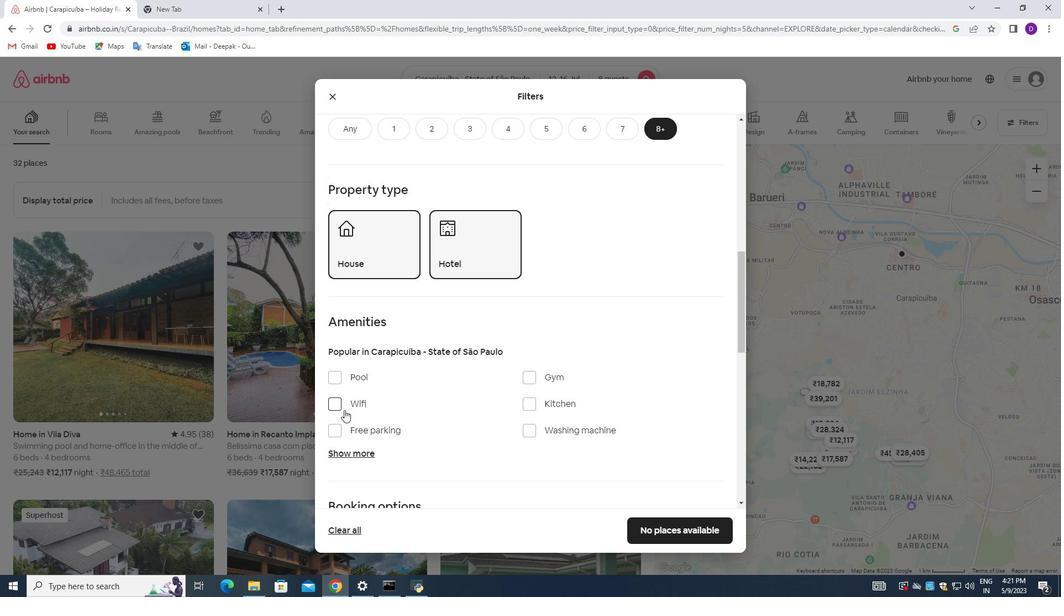 
Action: Mouse pressed left at (340, 406)
Screenshot: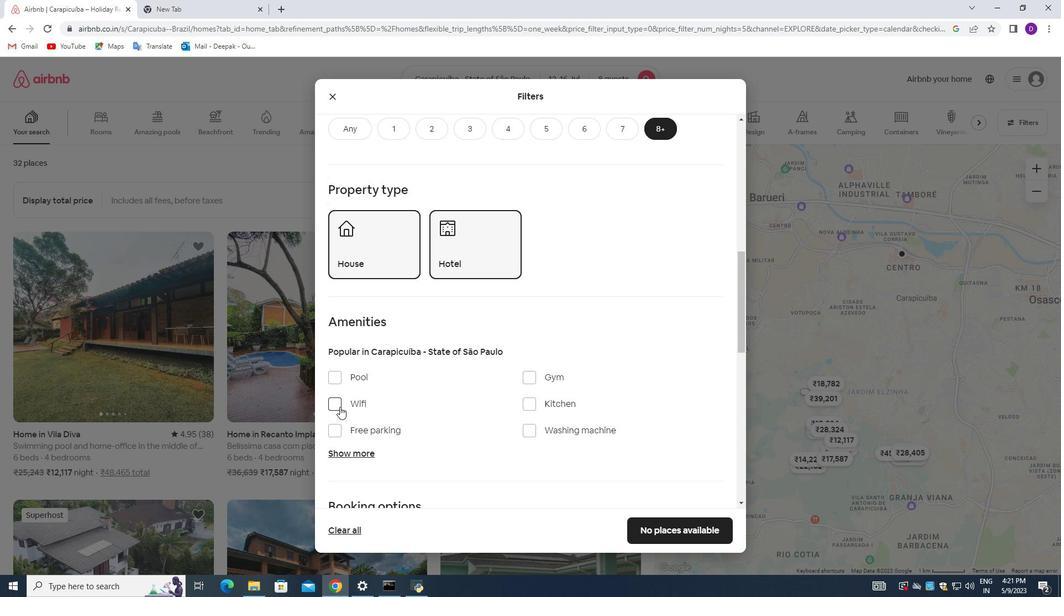 
Action: Mouse moved to (430, 406)
Screenshot: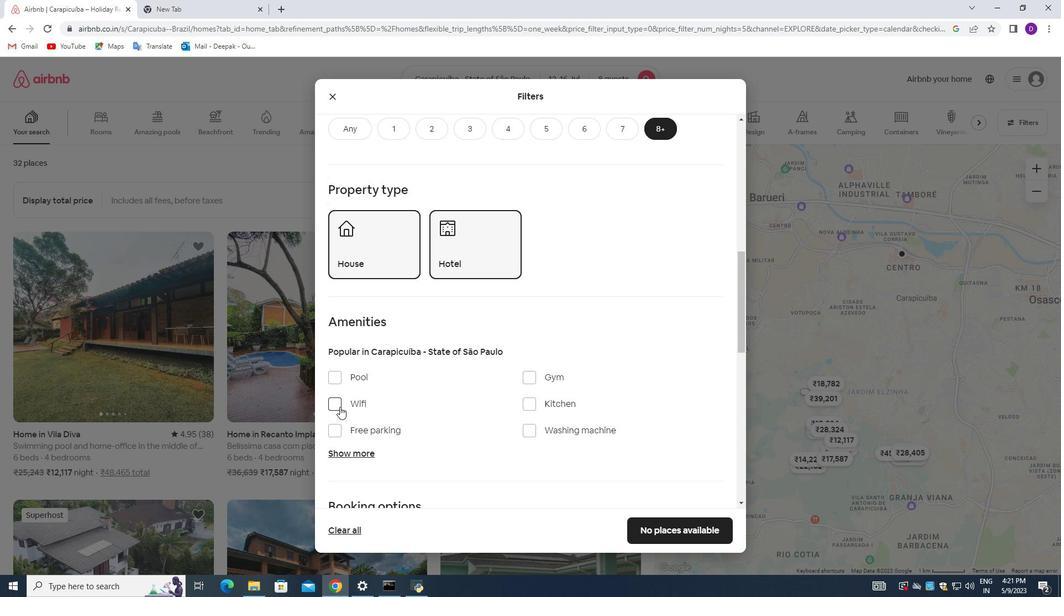 
Action: Mouse scrolled (430, 406) with delta (0, 0)
Screenshot: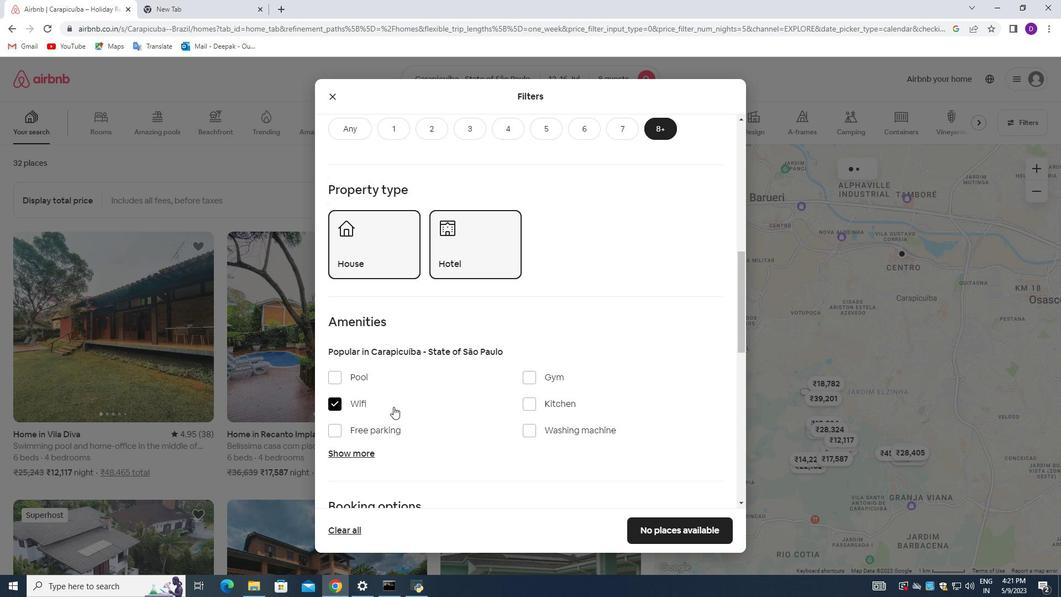 
Action: Mouse scrolled (430, 406) with delta (0, 0)
Screenshot: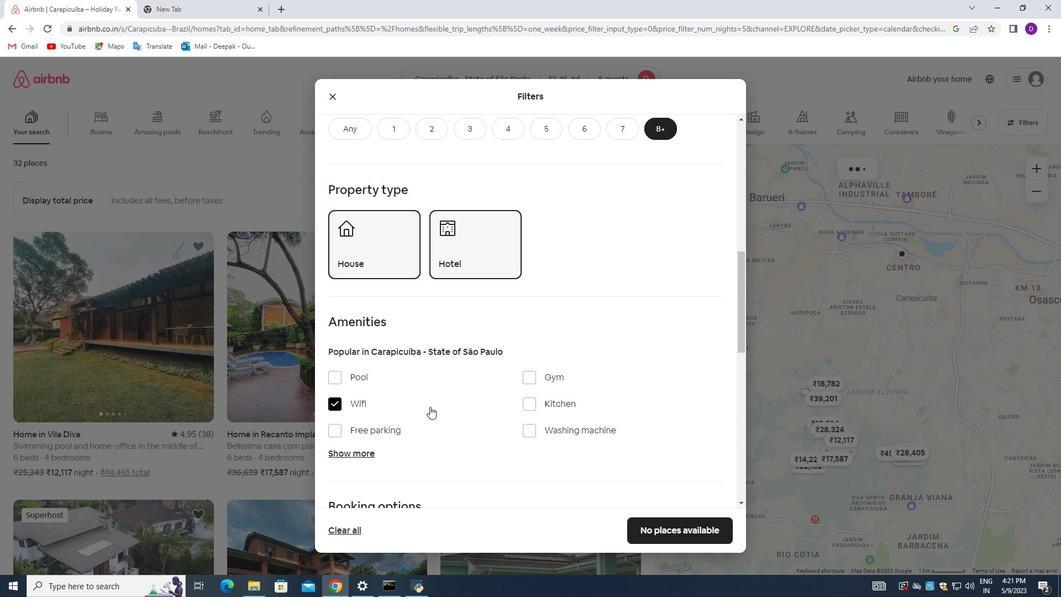 
Action: Mouse scrolled (430, 406) with delta (0, 0)
Screenshot: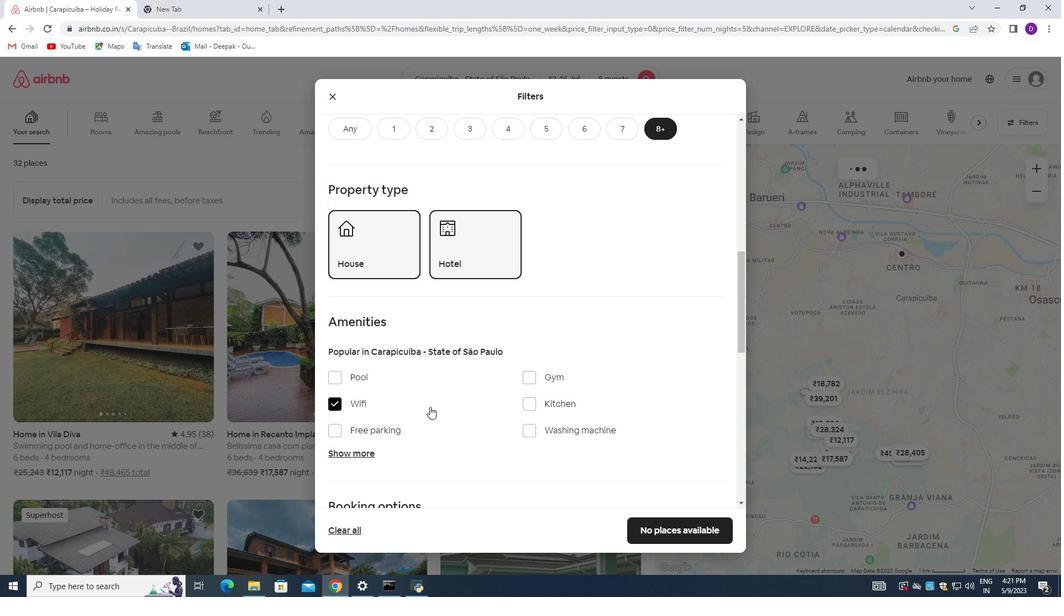 
Action: Mouse moved to (366, 284)
Screenshot: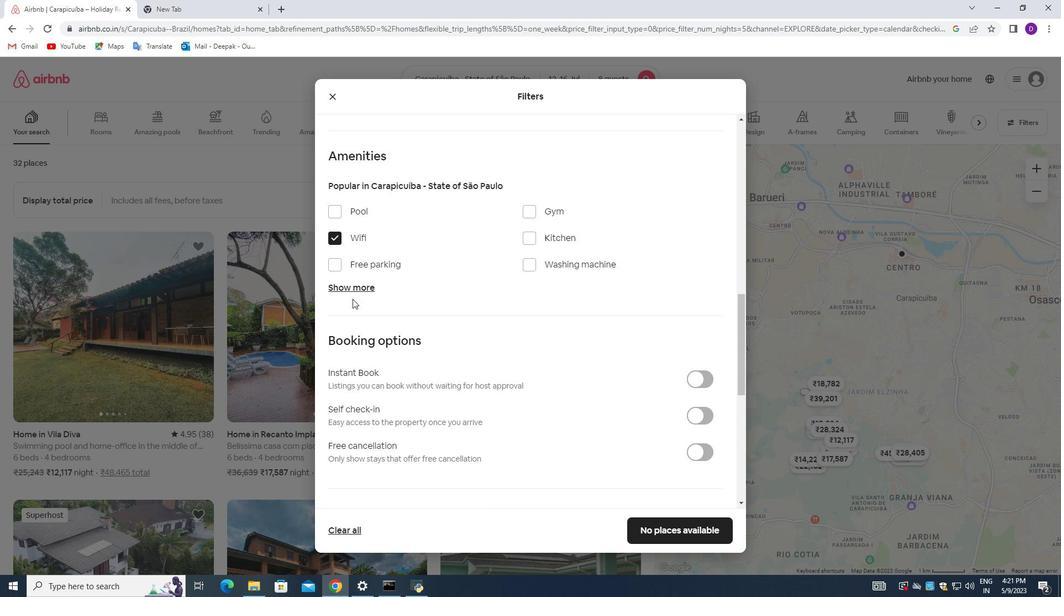
Action: Mouse pressed left at (366, 284)
Screenshot: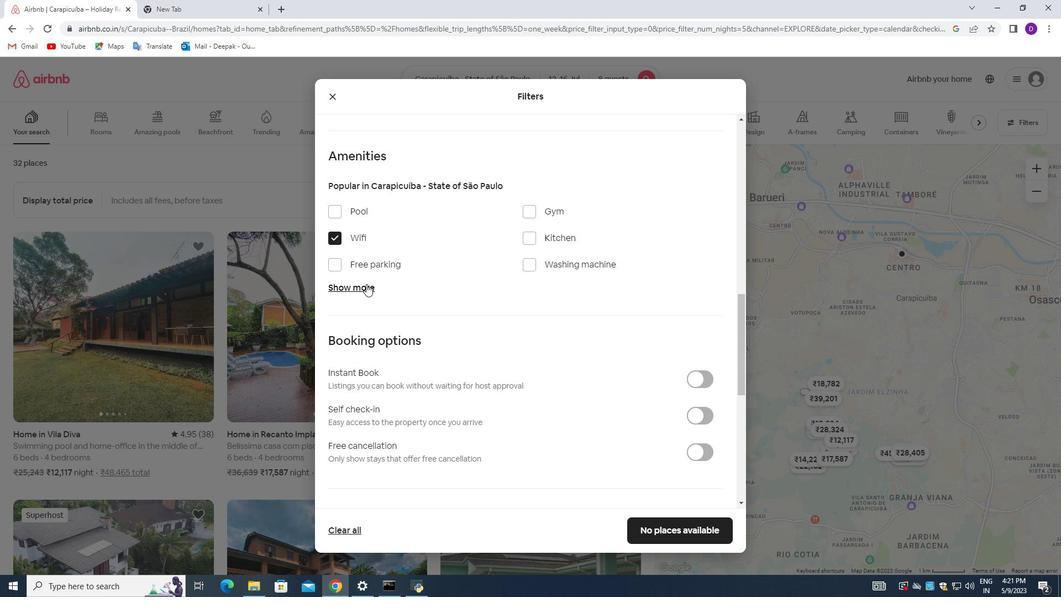 
Action: Mouse moved to (335, 375)
Screenshot: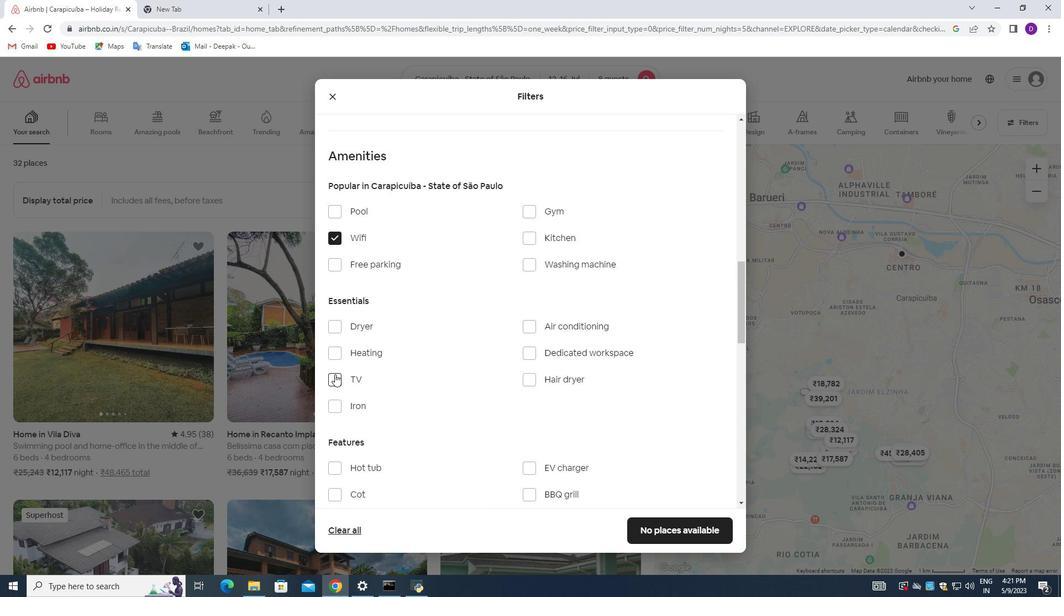 
Action: Mouse pressed left at (335, 375)
Screenshot: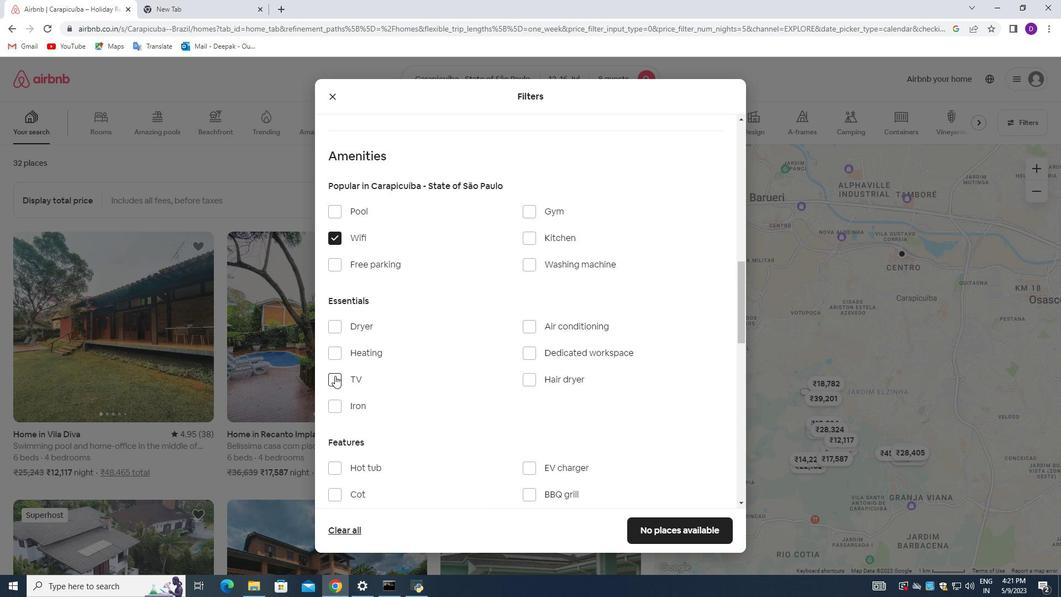 
Action: Mouse moved to (419, 401)
Screenshot: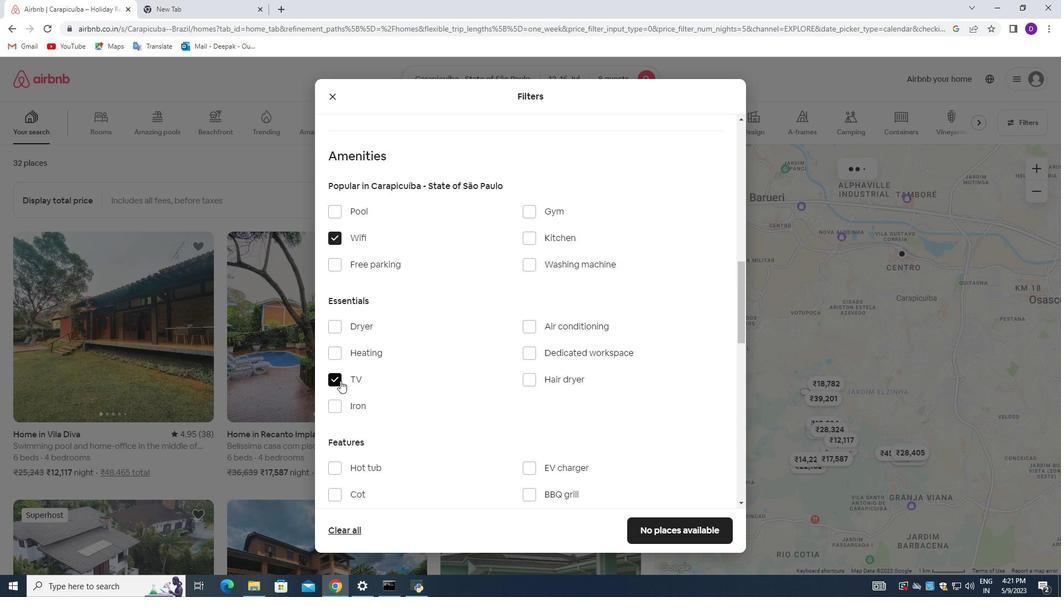 
Action: Mouse scrolled (419, 400) with delta (0, 0)
Screenshot: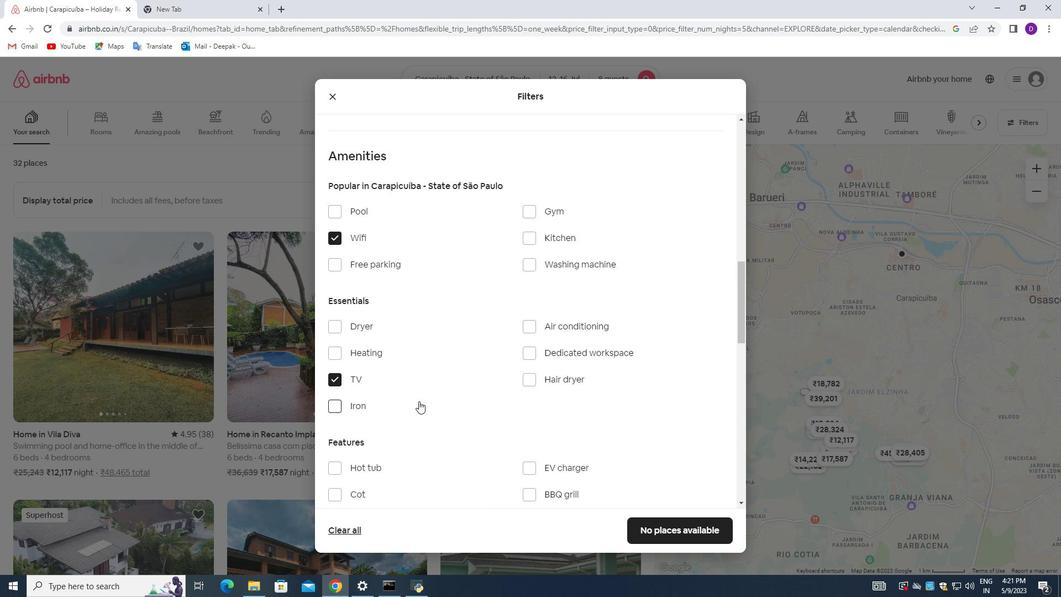 
Action: Mouse moved to (525, 354)
Screenshot: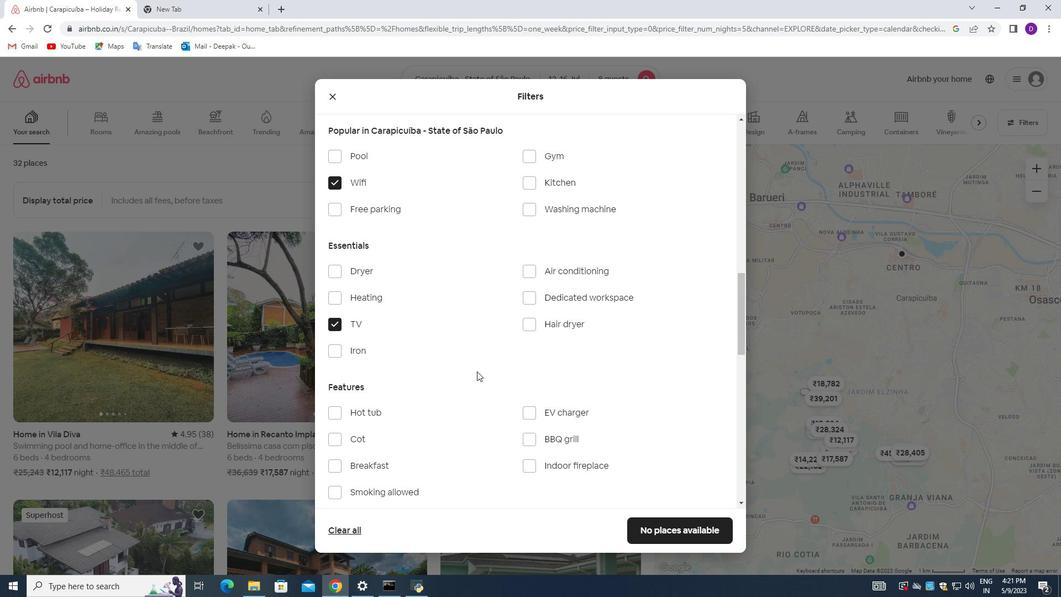 
Action: Mouse scrolled (525, 355) with delta (0, 0)
Screenshot: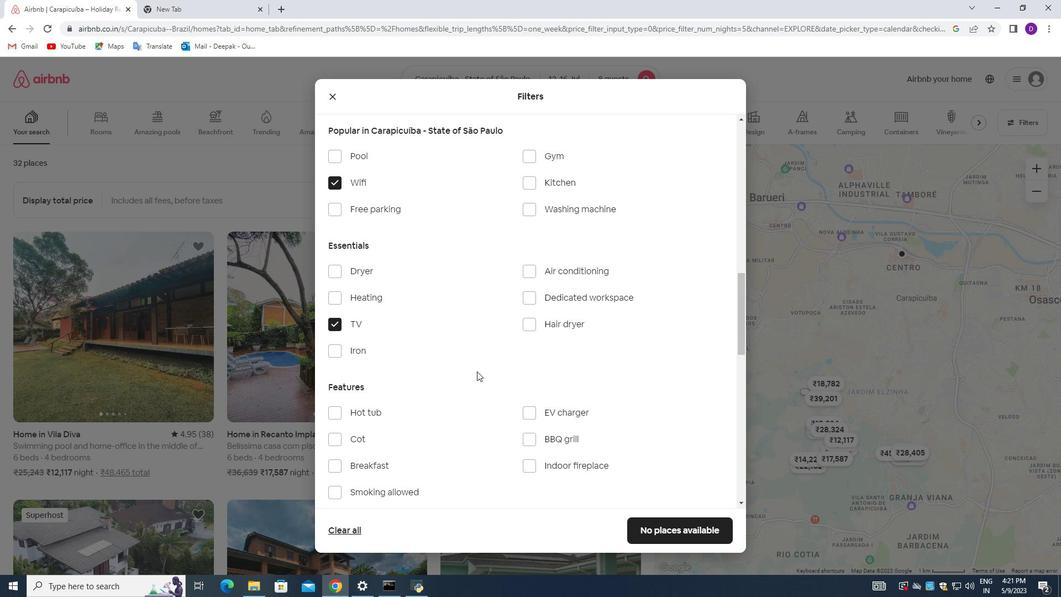
Action: Mouse moved to (615, 323)
Screenshot: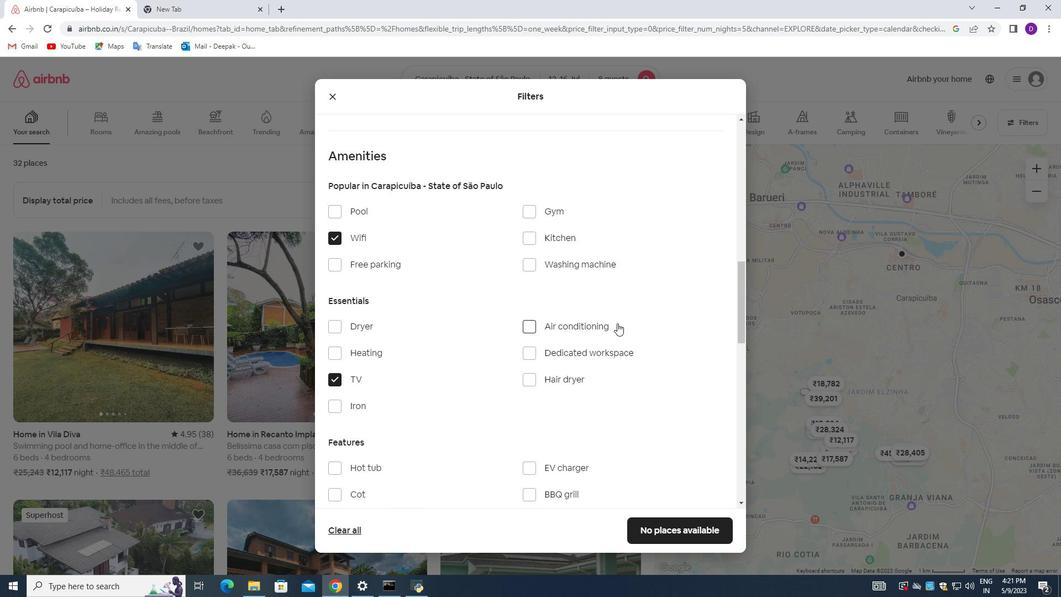 
Action: Mouse scrolled (615, 322) with delta (0, 0)
Screenshot: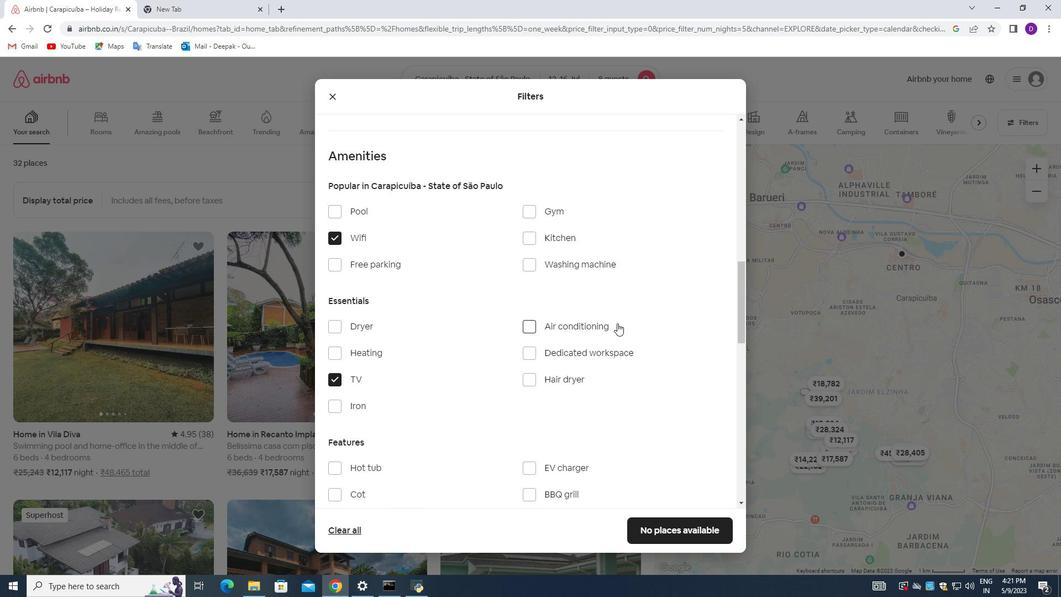
Action: Mouse moved to (336, 207)
Screenshot: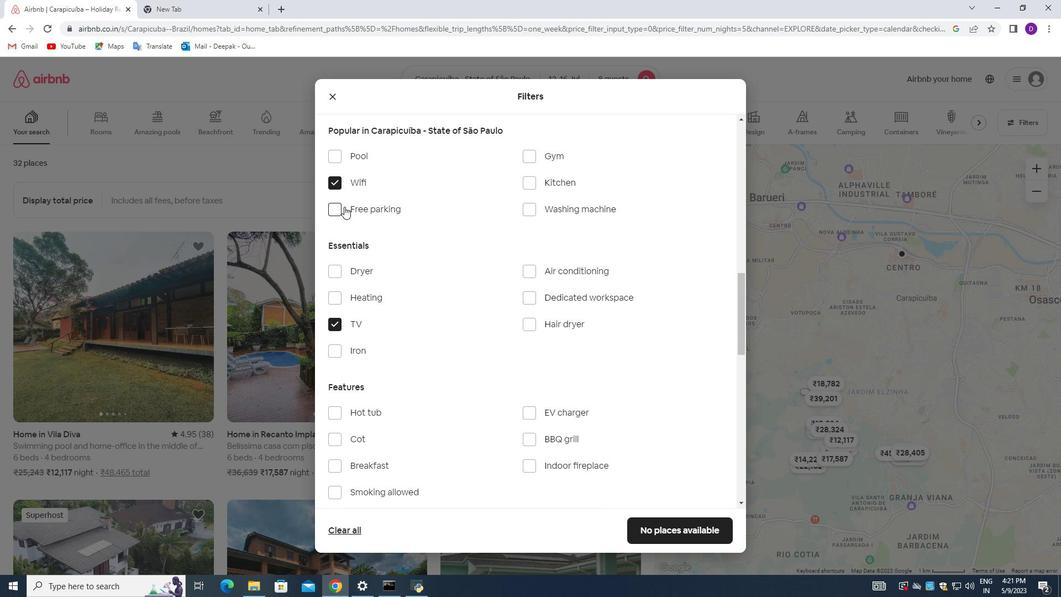 
Action: Mouse pressed left at (336, 207)
Screenshot: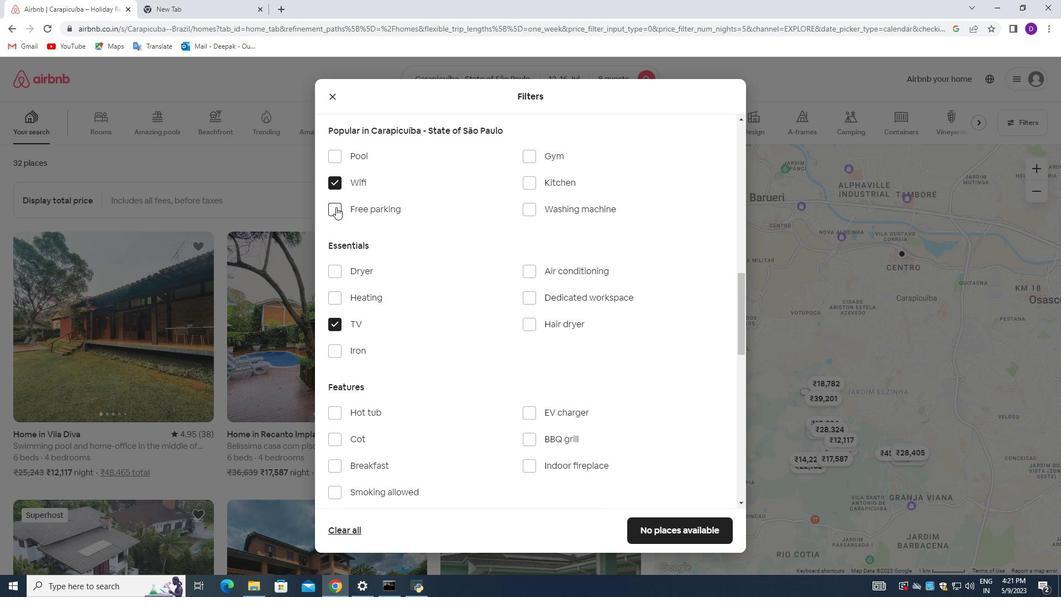 
Action: Mouse moved to (338, 465)
Screenshot: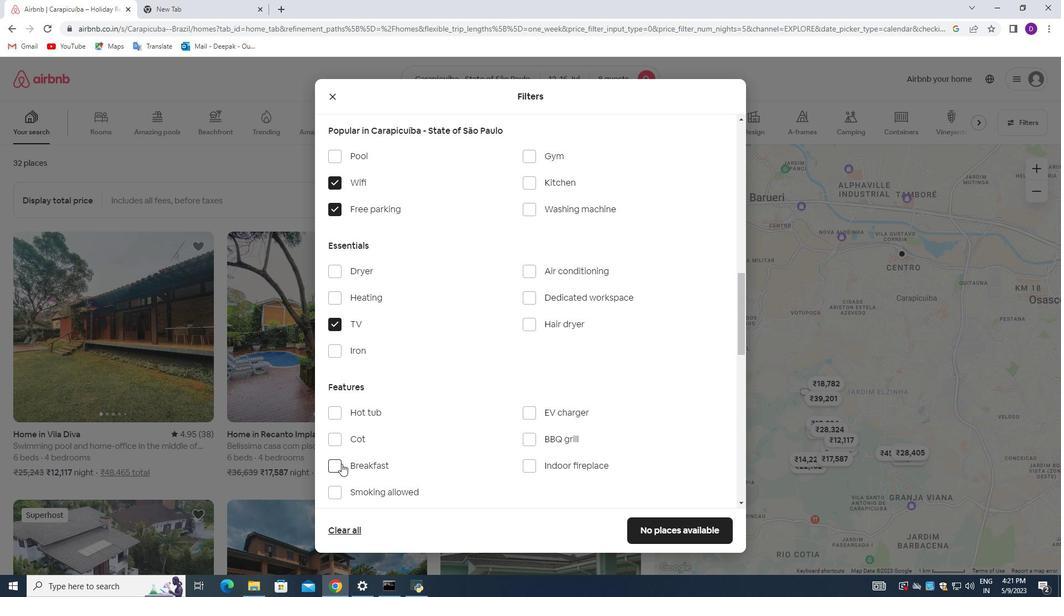
Action: Mouse pressed left at (338, 465)
Screenshot: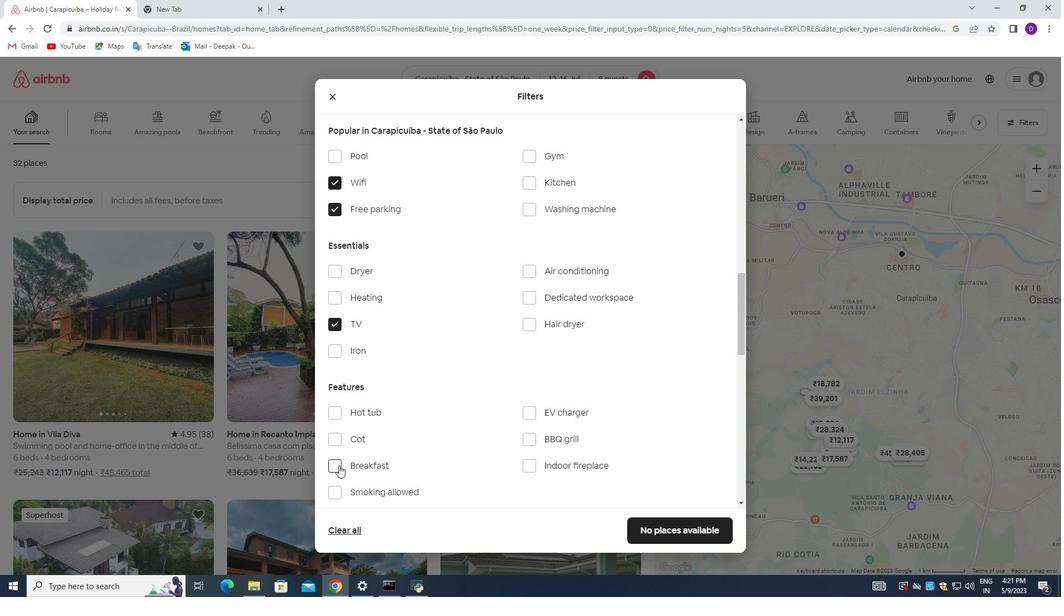 
Action: Mouse moved to (535, 157)
Screenshot: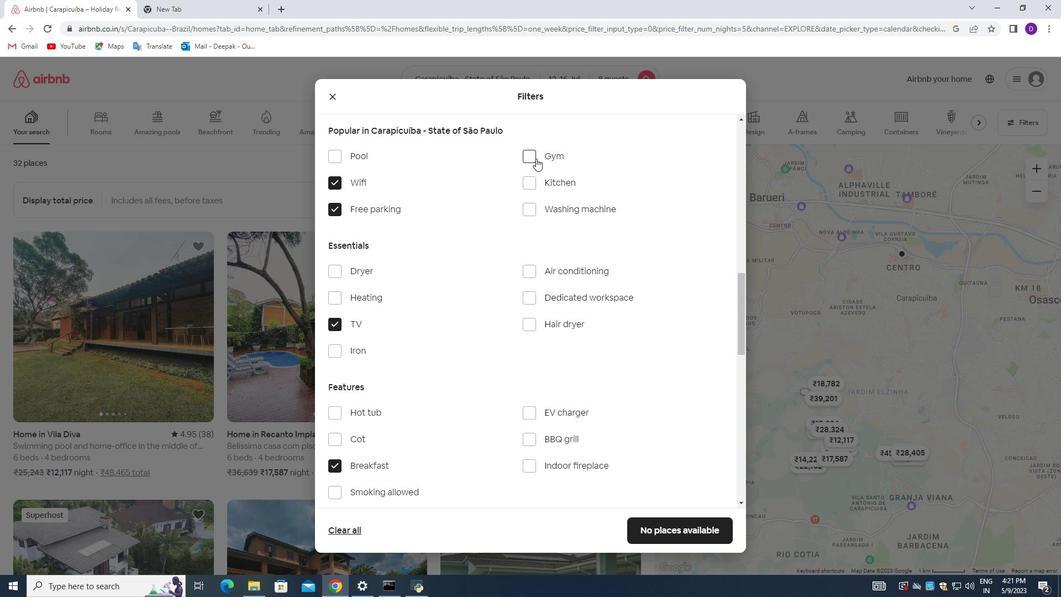 
Action: Mouse pressed left at (535, 157)
Screenshot: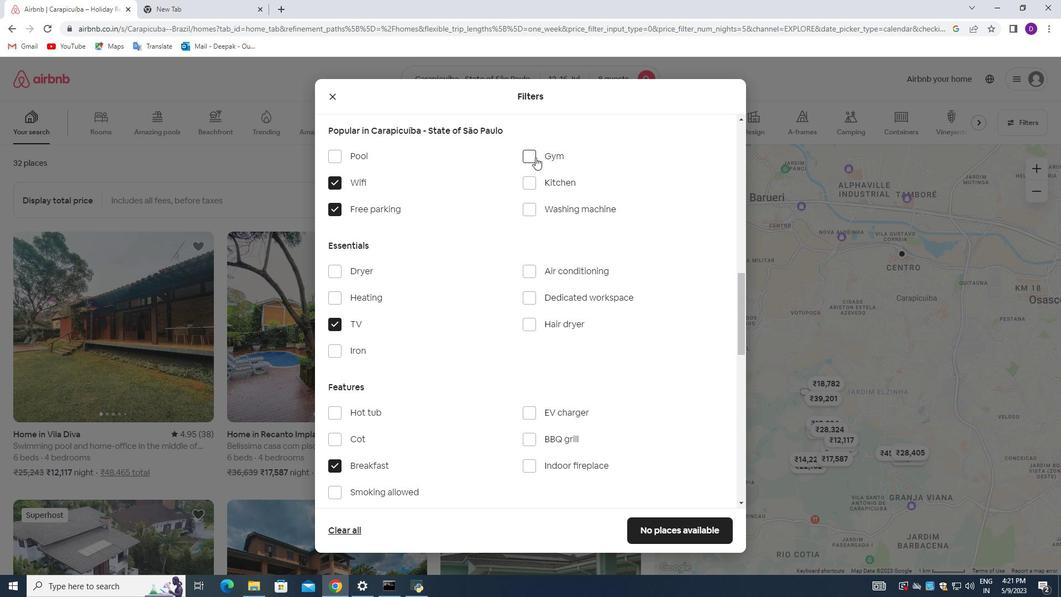 
Action: Mouse moved to (492, 285)
Screenshot: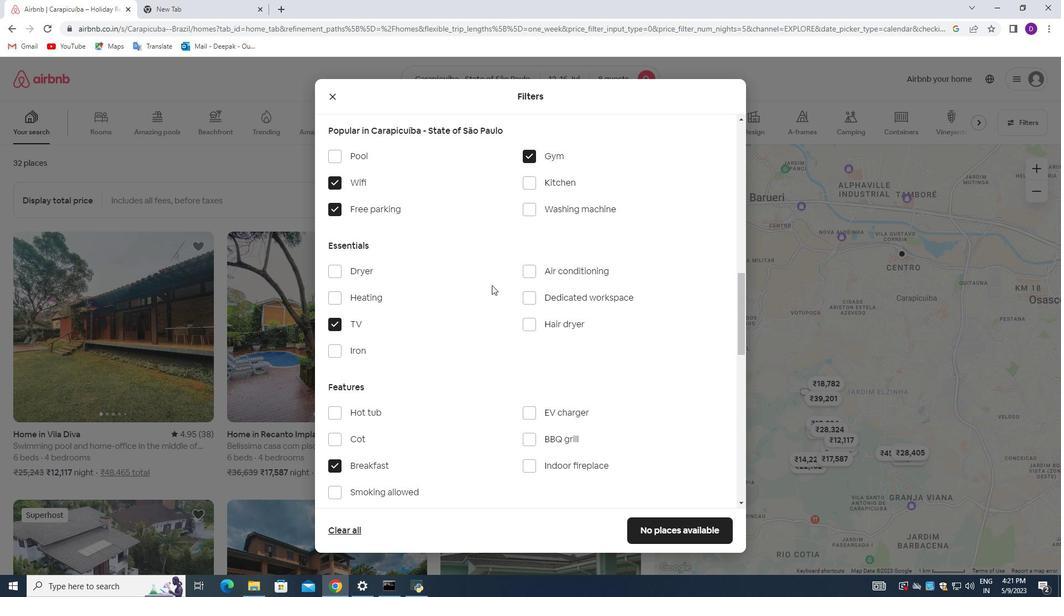 
Action: Mouse scrolled (492, 284) with delta (0, 0)
Screenshot: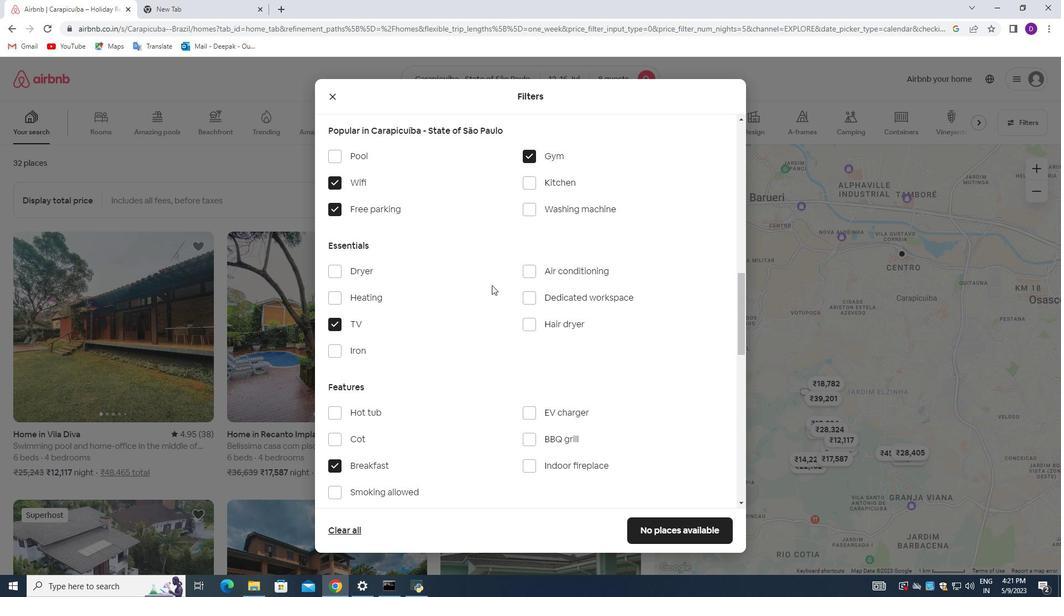 
Action: Mouse moved to (491, 285)
Screenshot: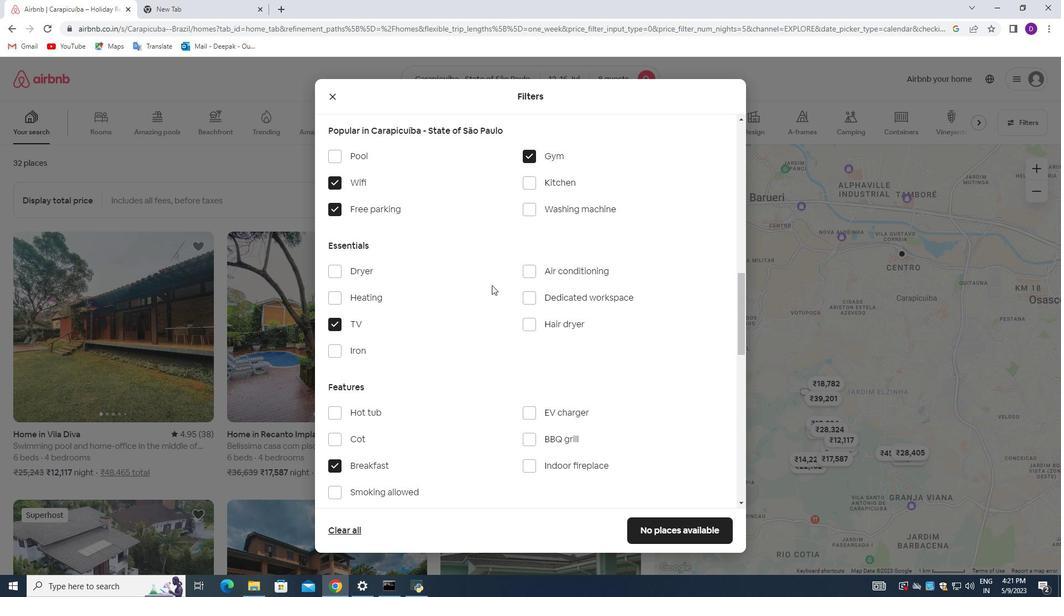 
Action: Mouse scrolled (491, 285) with delta (0, 0)
Screenshot: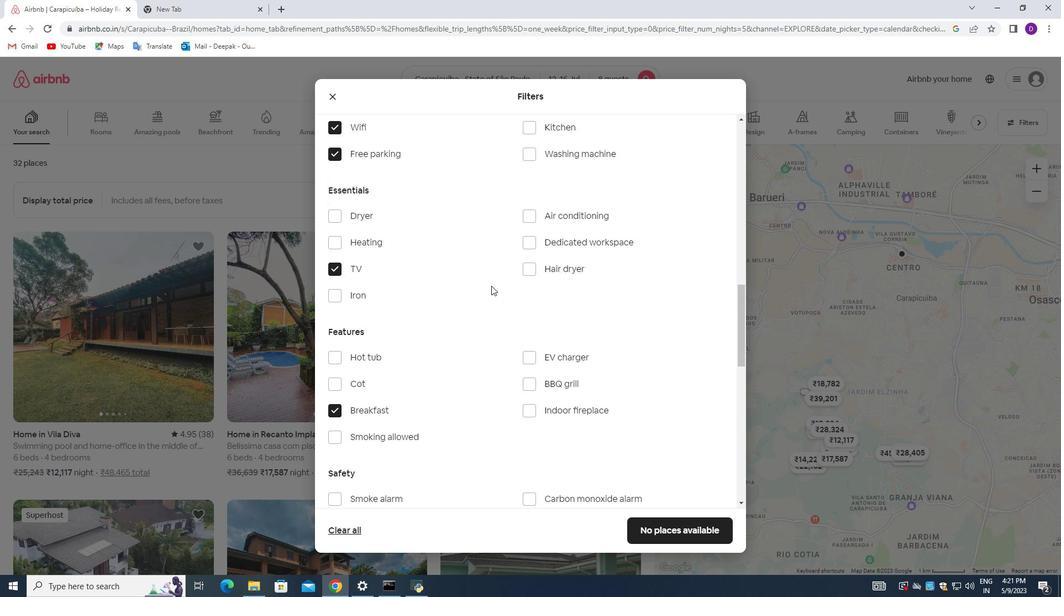 
Action: Mouse scrolled (491, 285) with delta (0, 0)
Screenshot: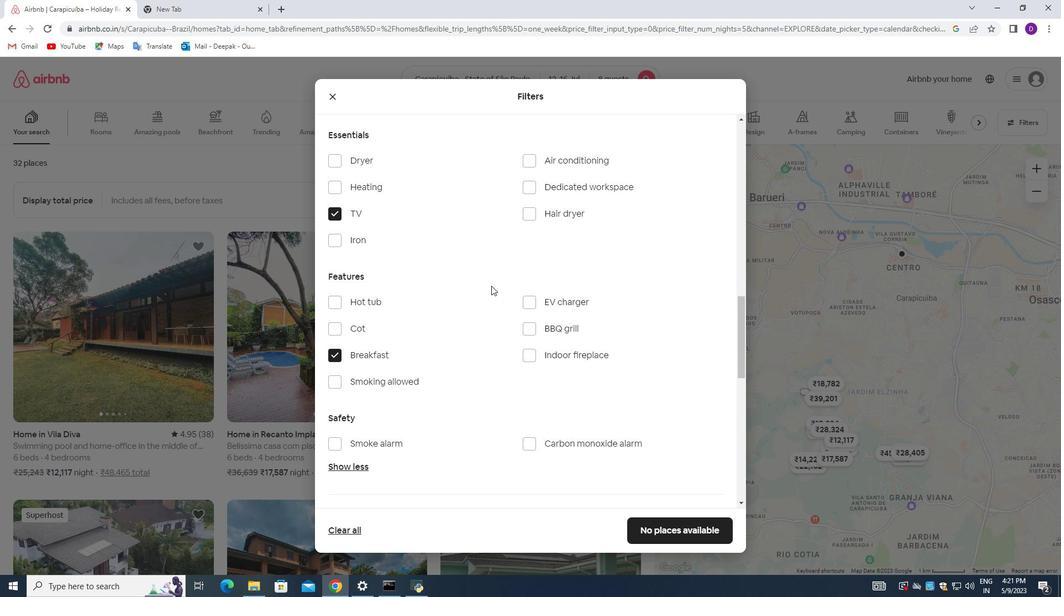 
Action: Mouse moved to (490, 285)
Screenshot: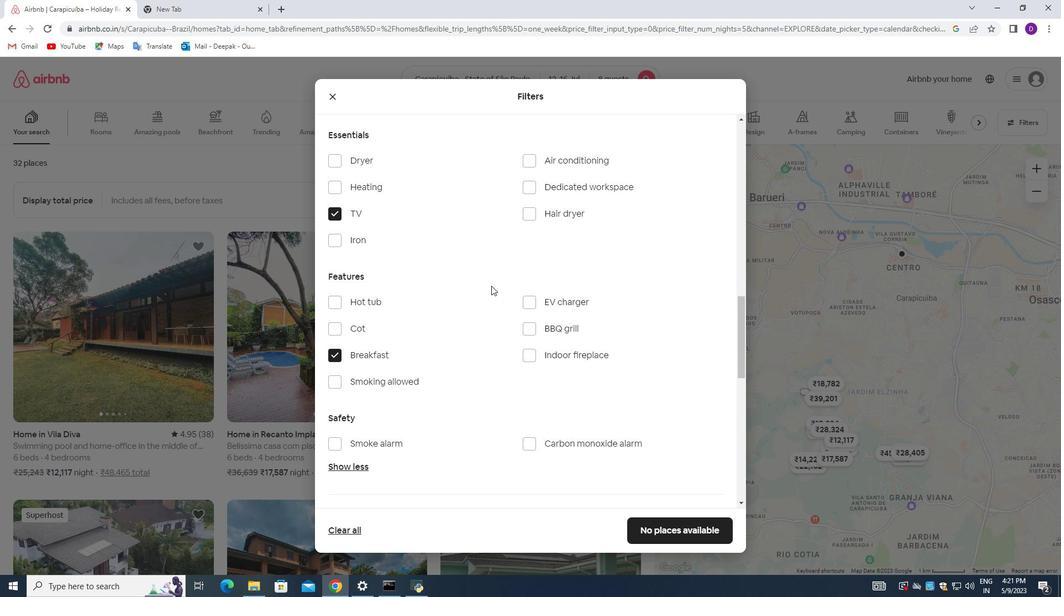 
Action: Mouse scrolled (490, 285) with delta (0, 0)
Screenshot: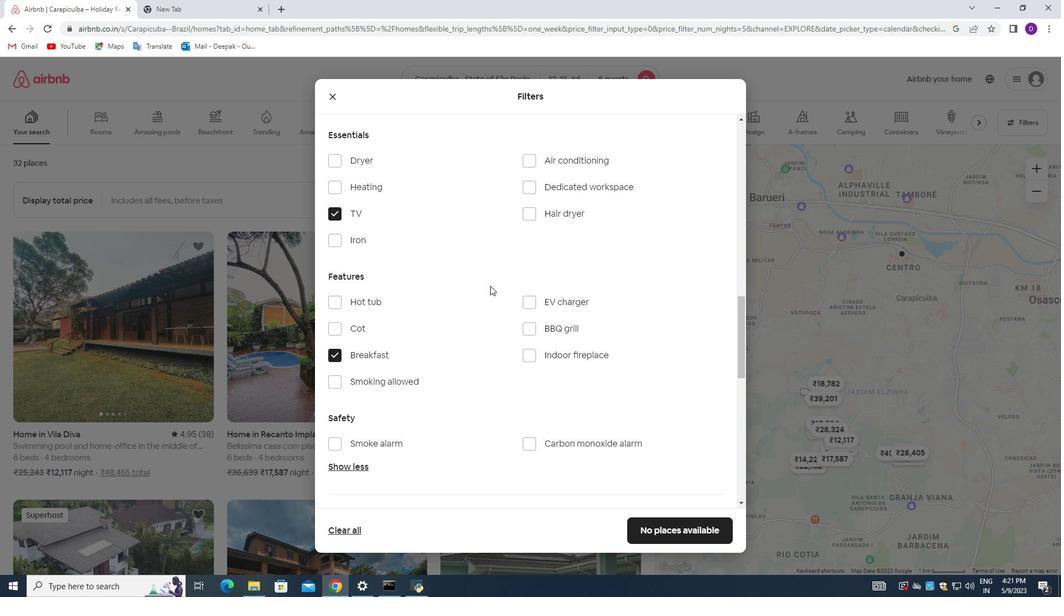 
Action: Mouse scrolled (490, 285) with delta (0, 0)
Screenshot: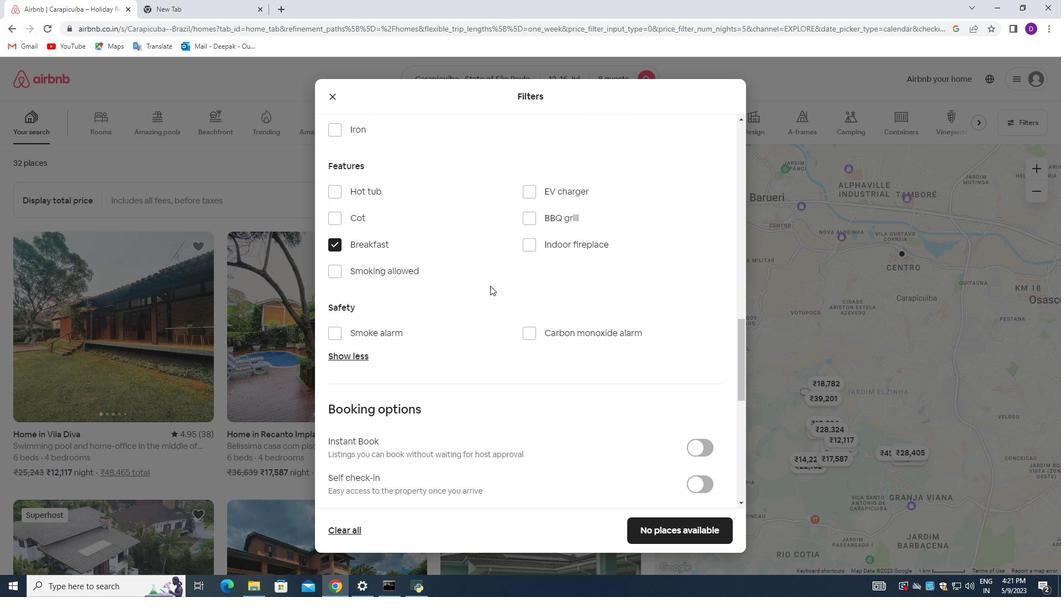 
Action: Mouse scrolled (490, 285) with delta (0, 0)
Screenshot: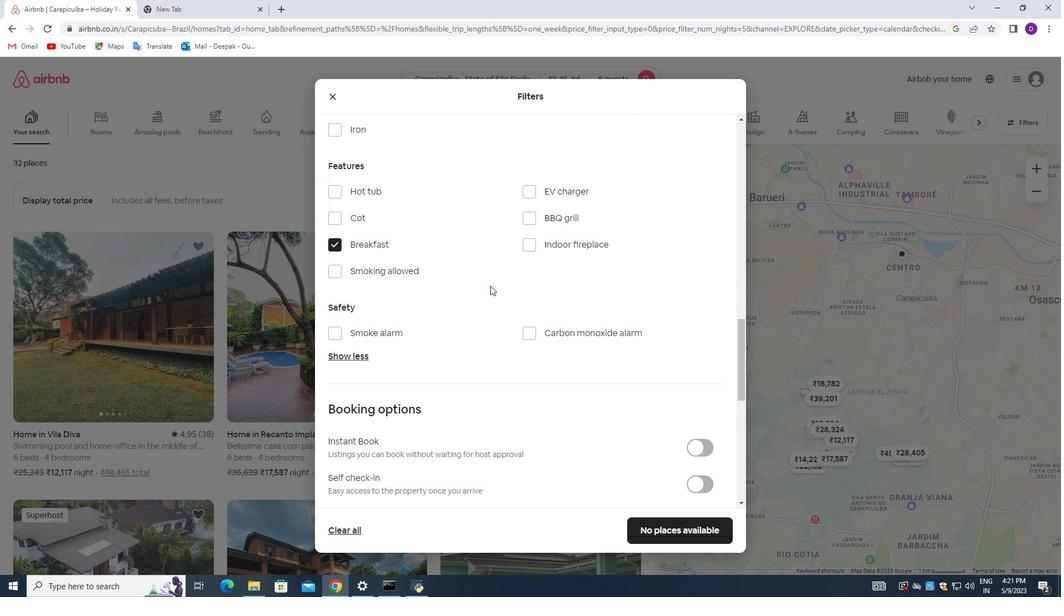 
Action: Mouse scrolled (490, 285) with delta (0, 0)
Screenshot: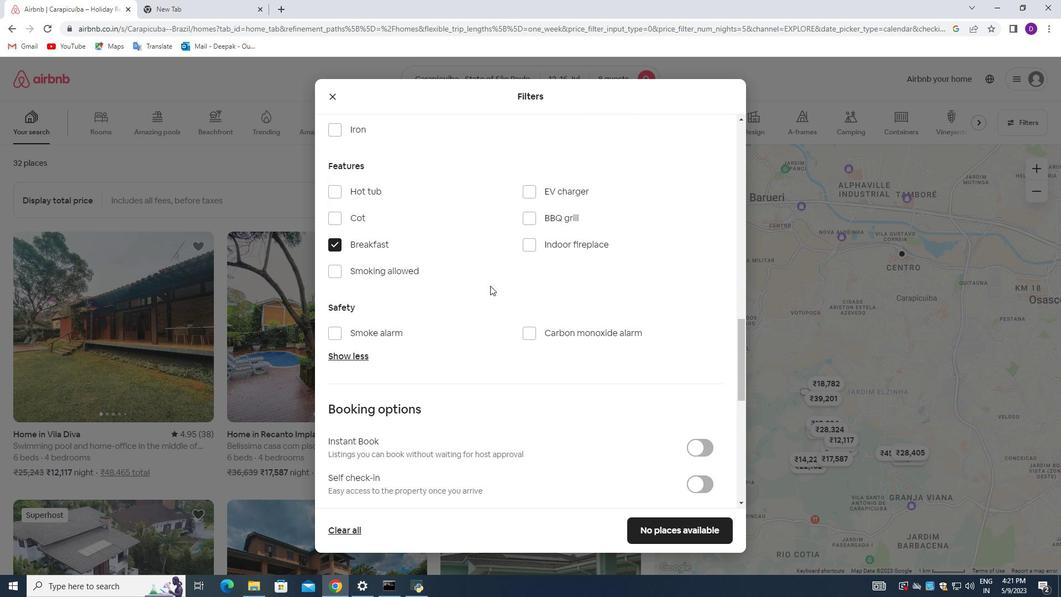 
Action: Mouse moved to (701, 314)
Screenshot: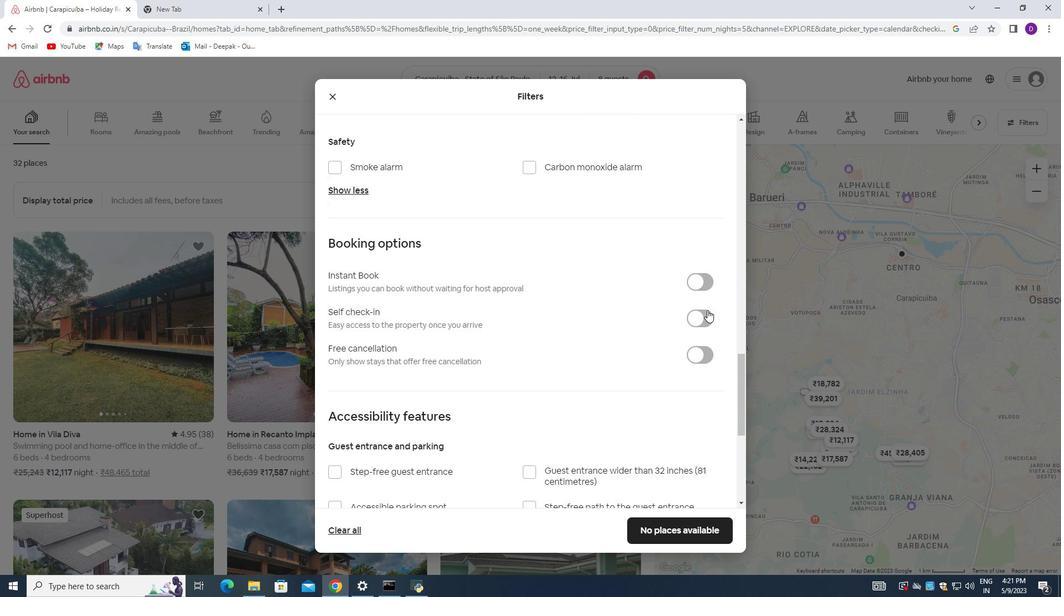 
Action: Mouse pressed left at (701, 314)
Screenshot: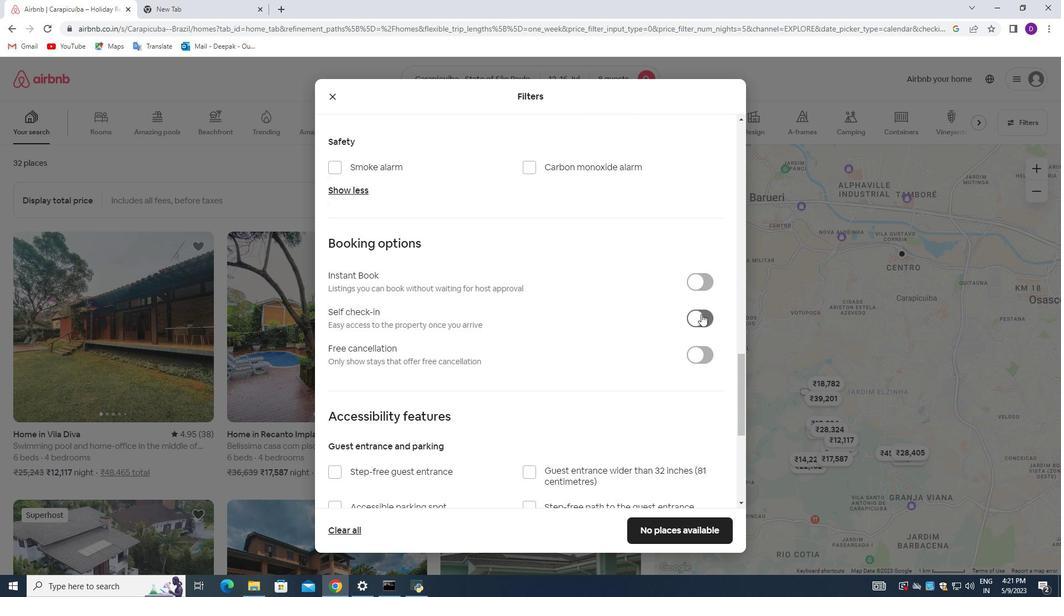 
Action: Mouse moved to (667, 320)
Screenshot: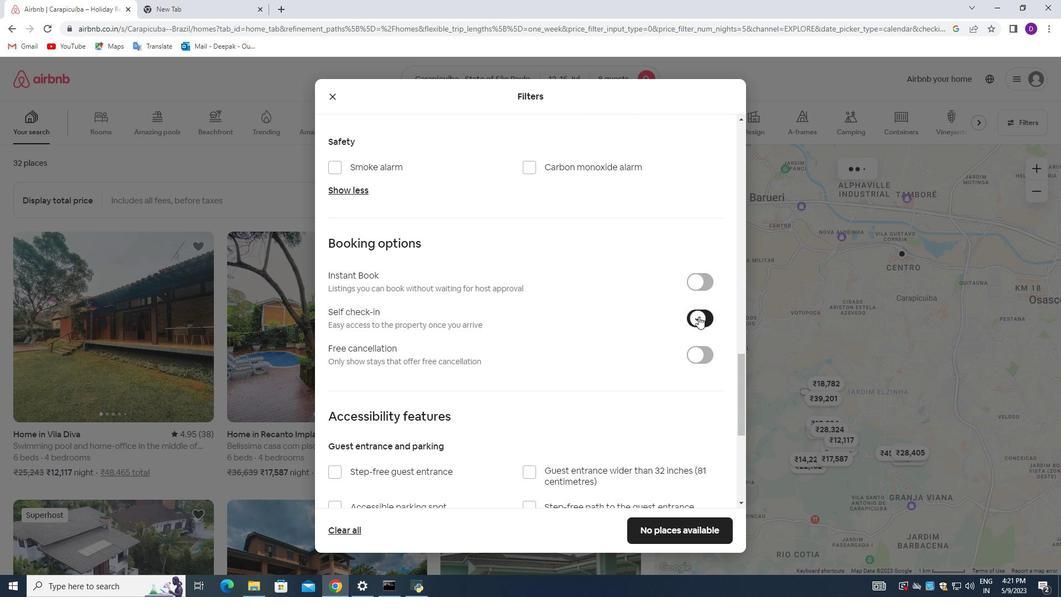 
Action: Mouse scrolled (667, 319) with delta (0, 0)
Screenshot: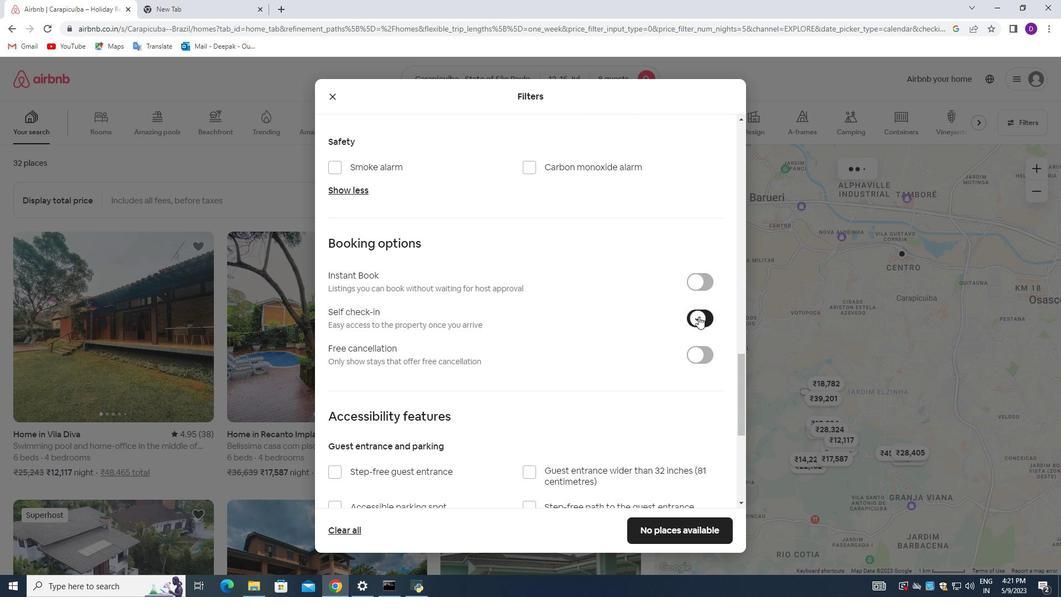 
Action: Mouse moved to (662, 320)
Screenshot: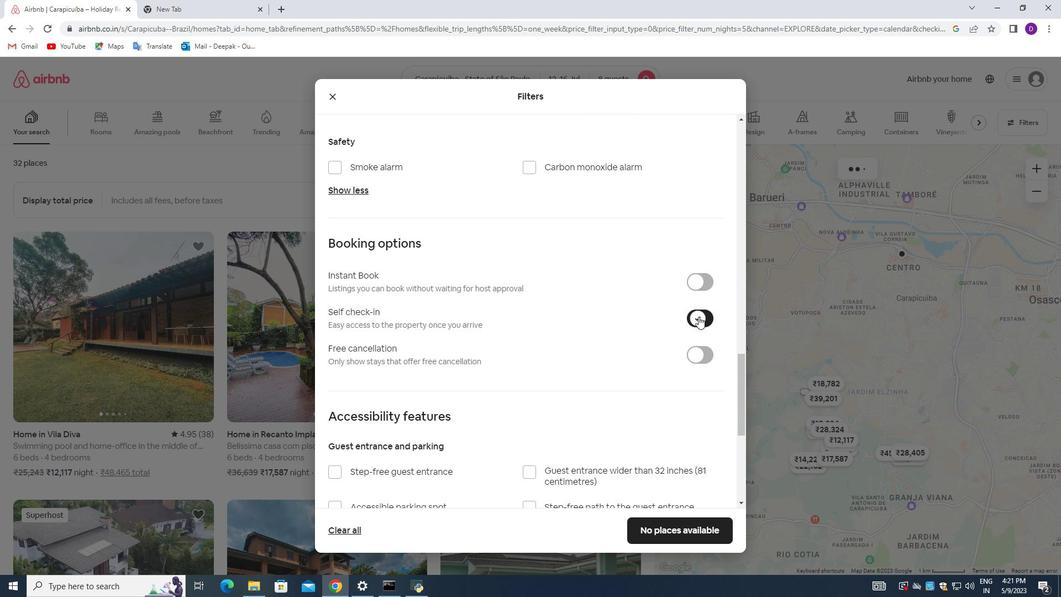 
Action: Mouse scrolled (662, 319) with delta (0, 0)
Screenshot: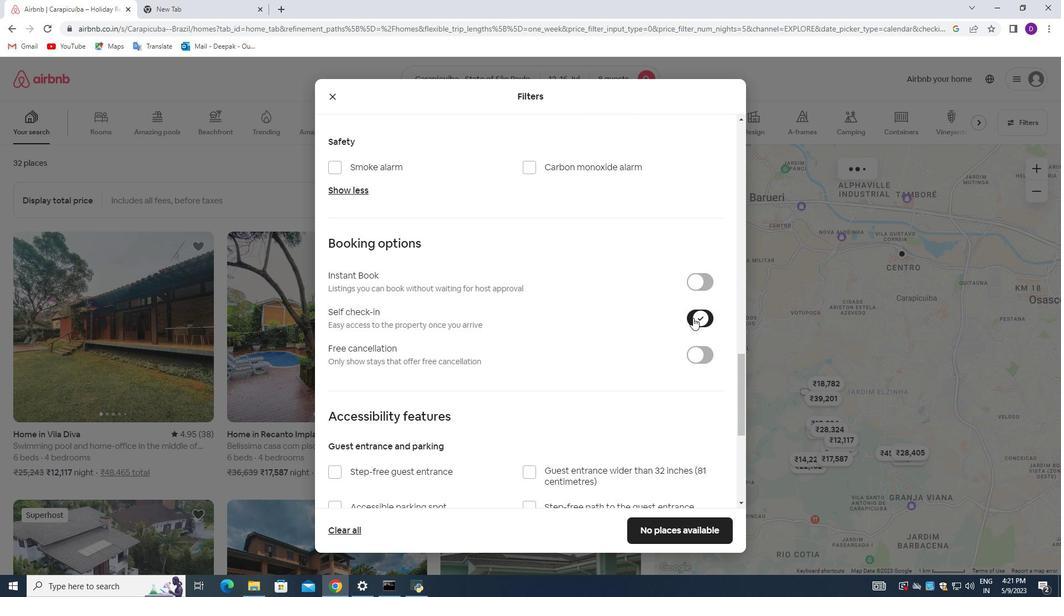 
Action: Mouse moved to (660, 321)
Screenshot: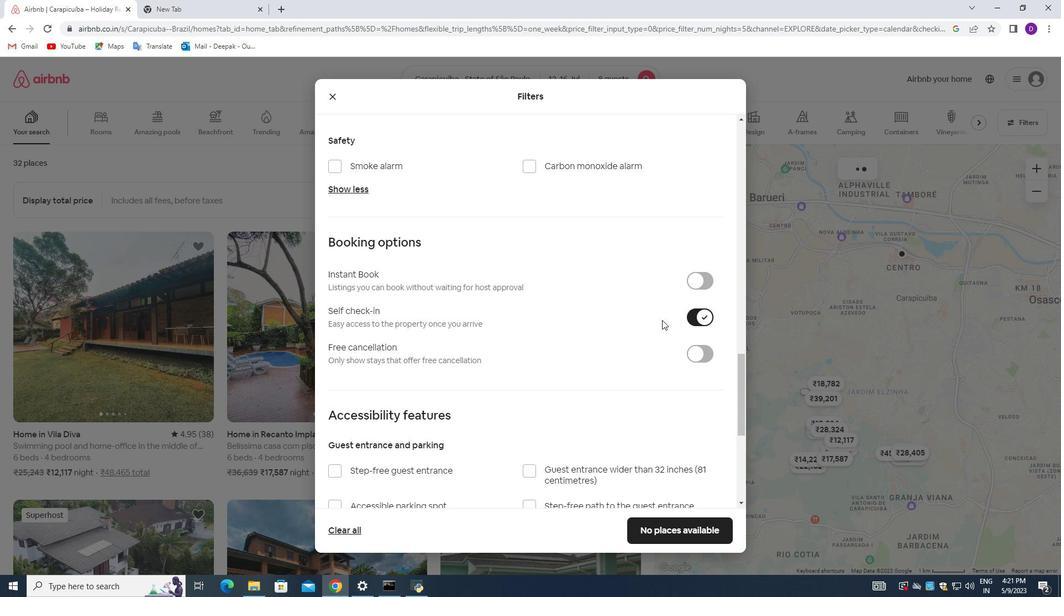 
Action: Mouse scrolled (660, 320) with delta (0, 0)
Screenshot: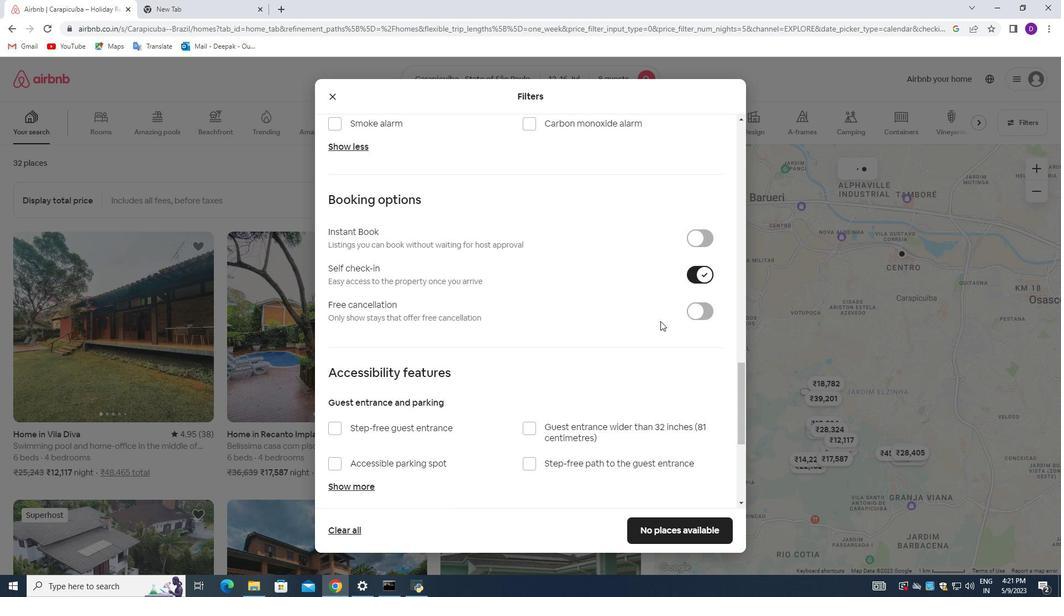 
Action: Mouse moved to (658, 321)
Screenshot: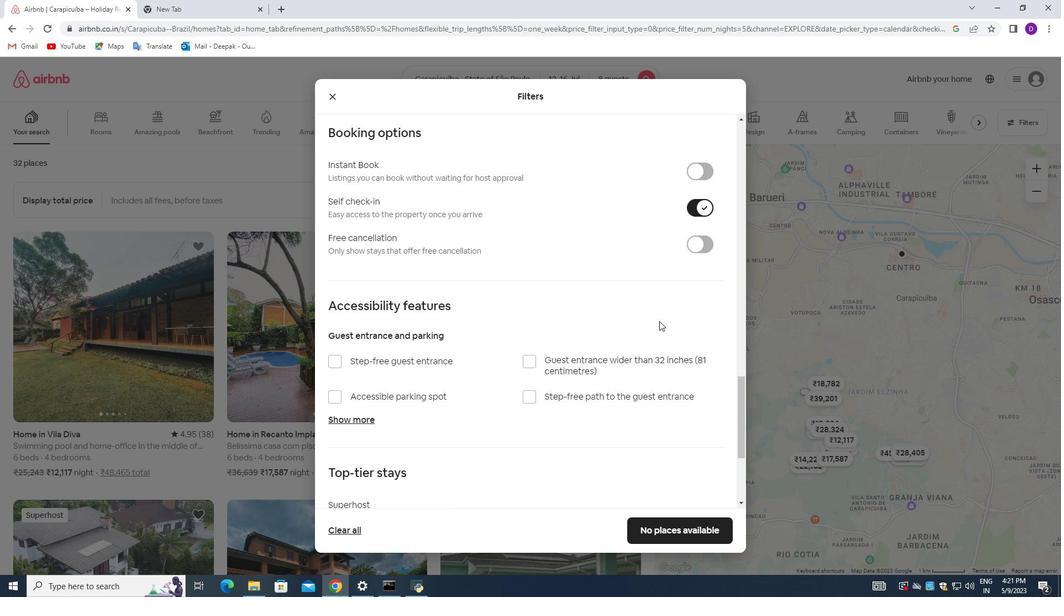 
Action: Mouse scrolled (658, 321) with delta (0, 0)
Screenshot: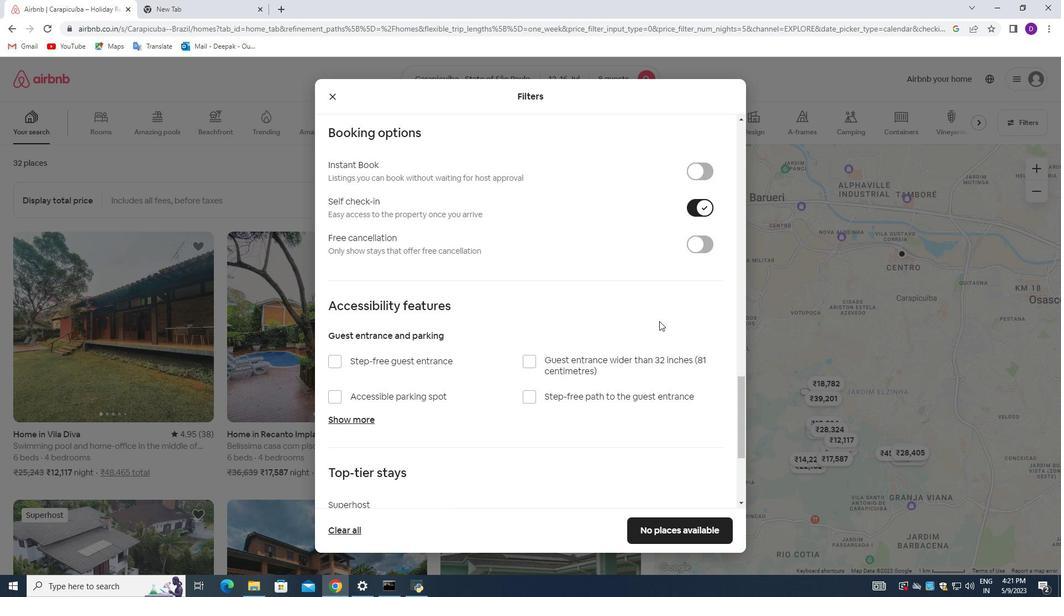 
Action: Mouse moved to (657, 321)
Screenshot: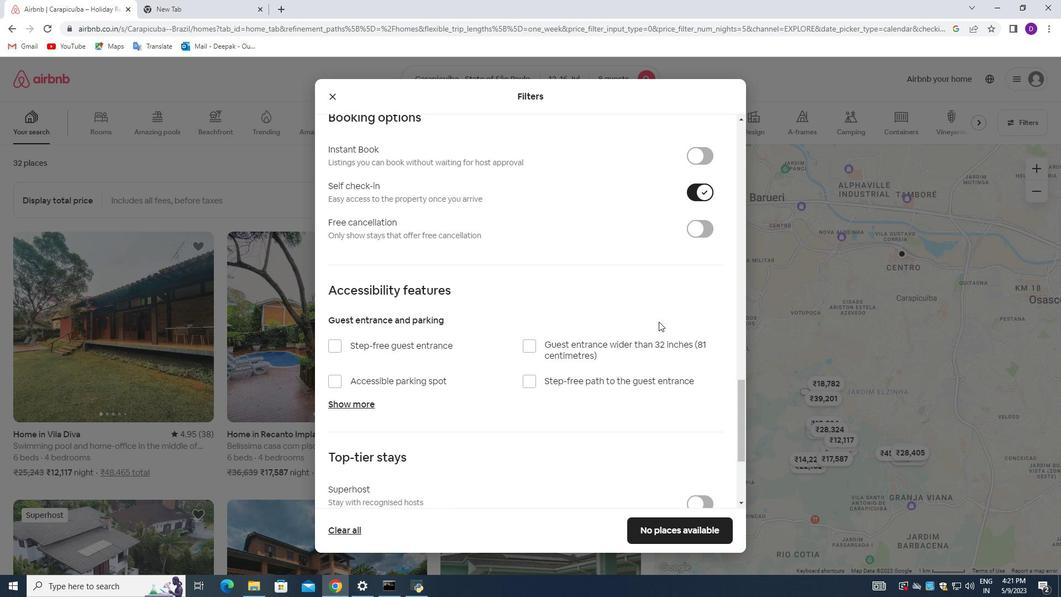 
Action: Mouse scrolled (657, 321) with delta (0, 0)
Screenshot: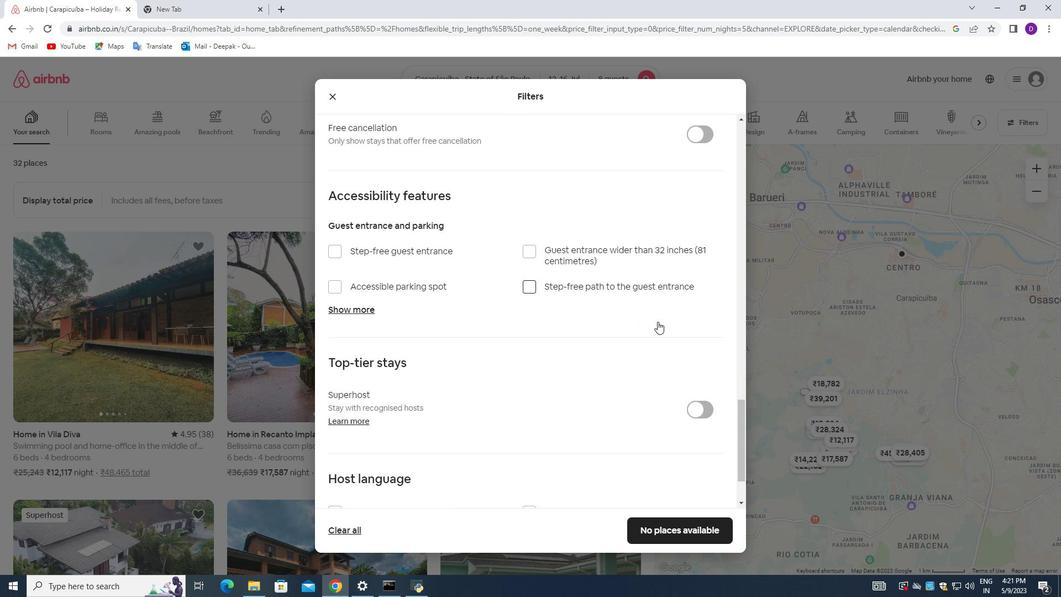 
Action: Mouse scrolled (657, 321) with delta (0, 0)
Screenshot: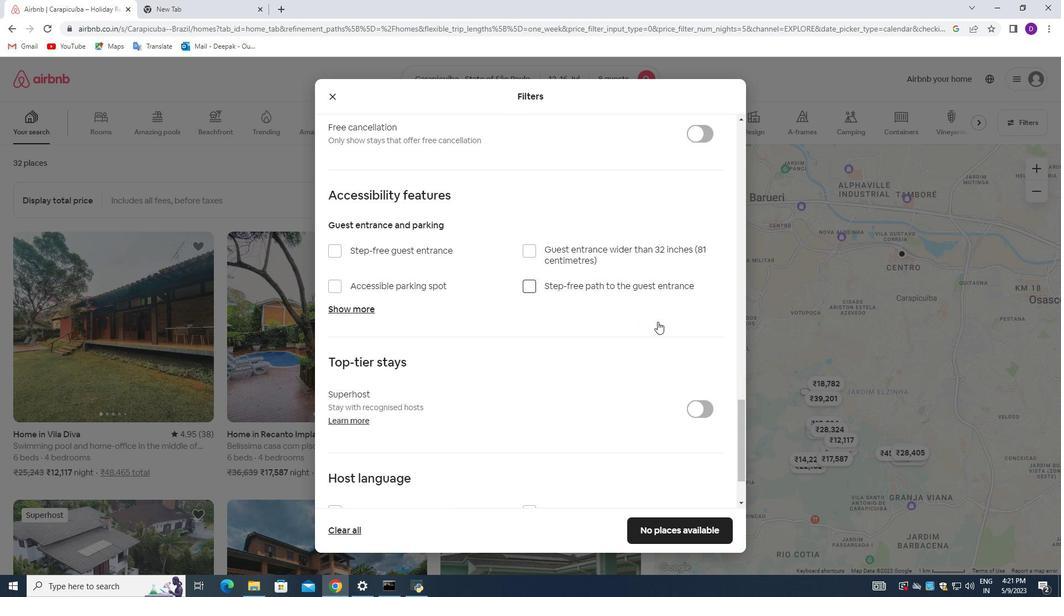 
Action: Mouse scrolled (657, 321) with delta (0, 0)
Screenshot: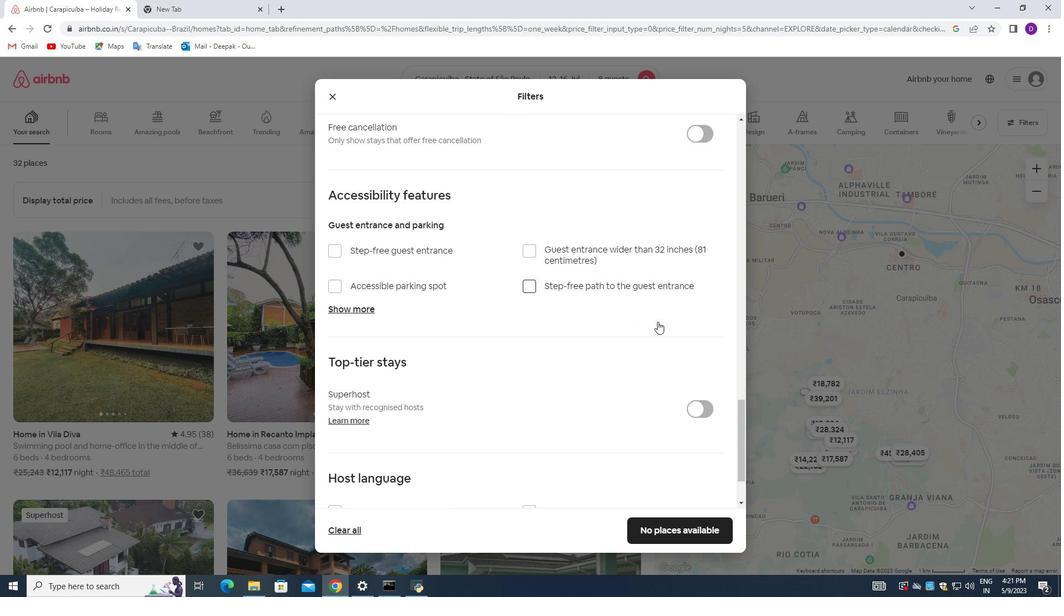 
Action: Mouse scrolled (657, 321) with delta (0, 0)
Screenshot: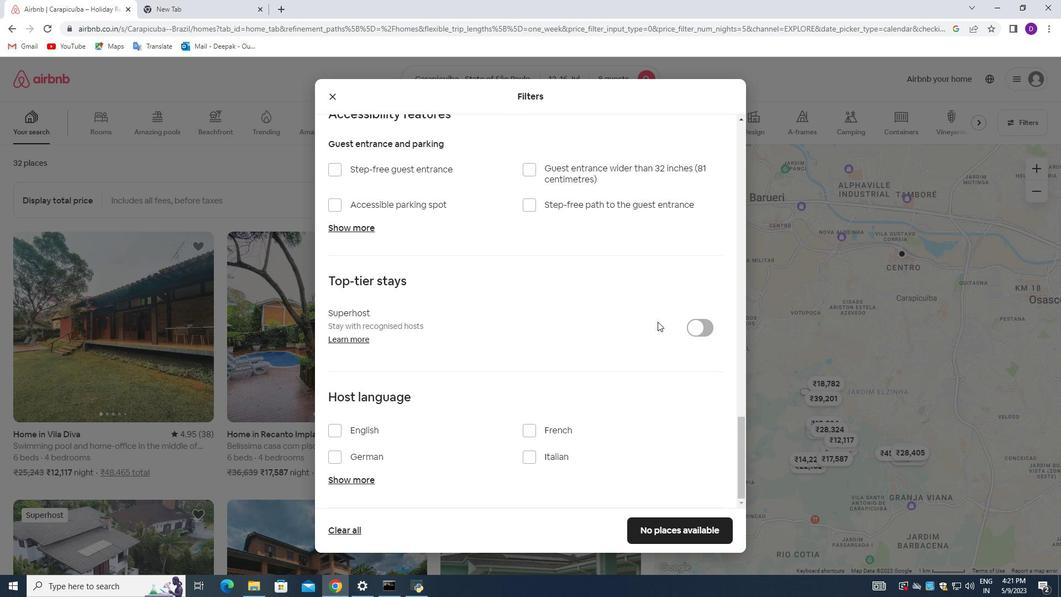 
Action: Mouse scrolled (657, 321) with delta (0, 0)
Screenshot: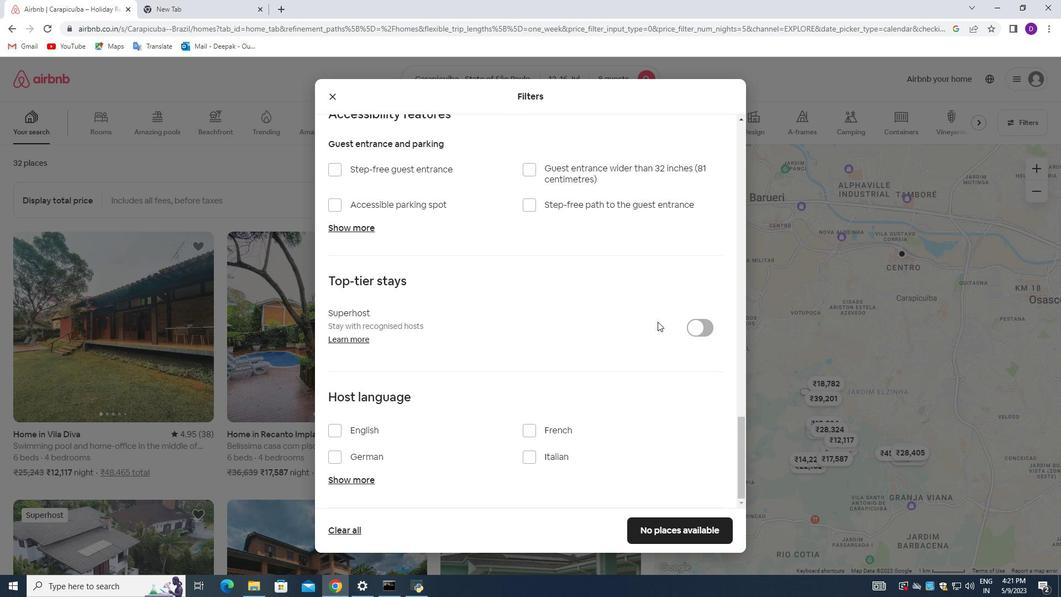 
Action: Mouse moved to (335, 434)
Screenshot: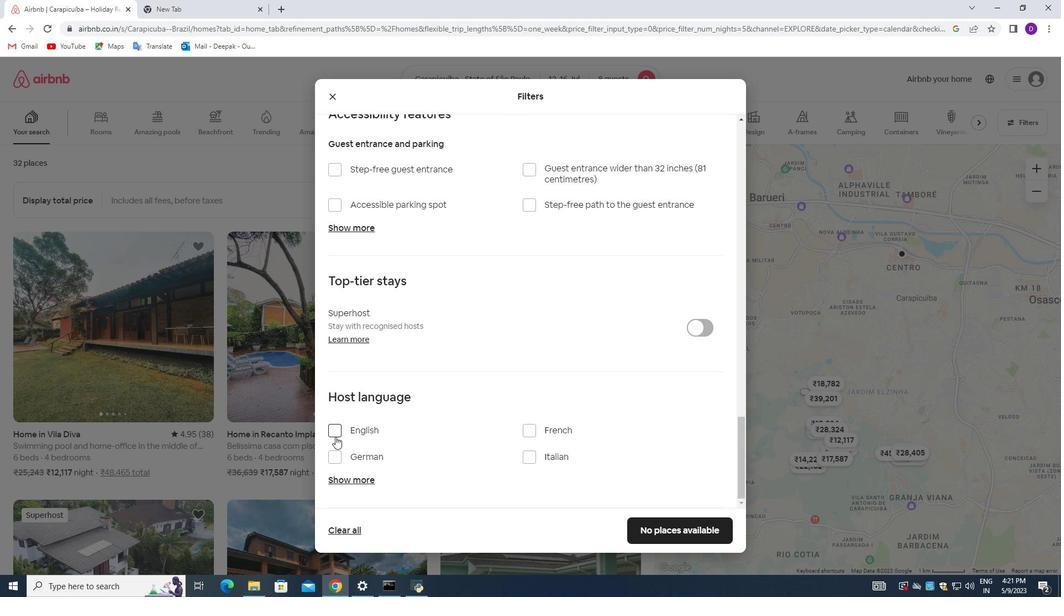 
Action: Mouse pressed left at (335, 434)
Screenshot: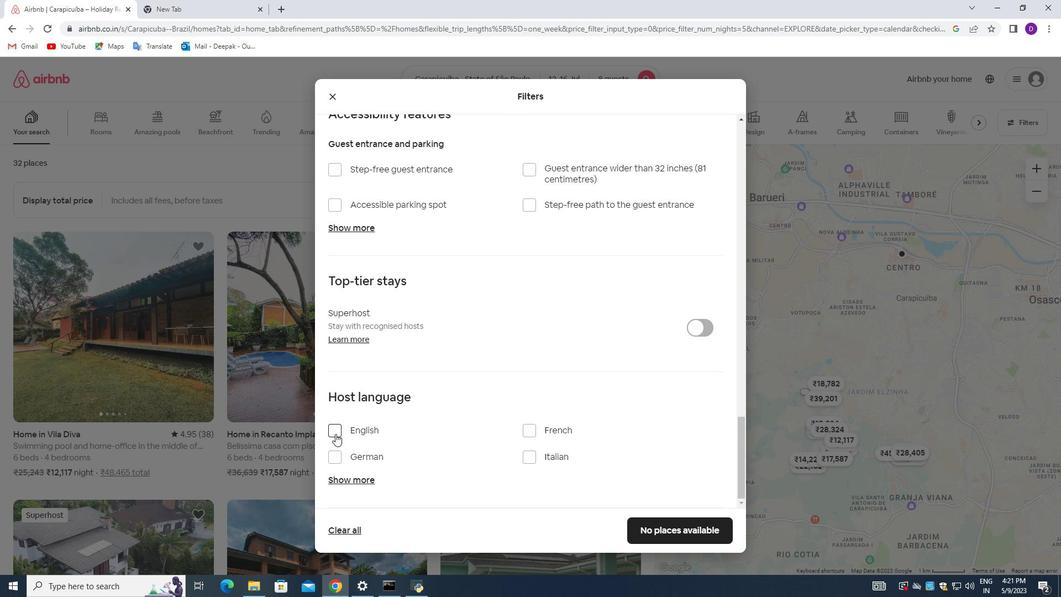 
Action: Mouse moved to (635, 527)
Screenshot: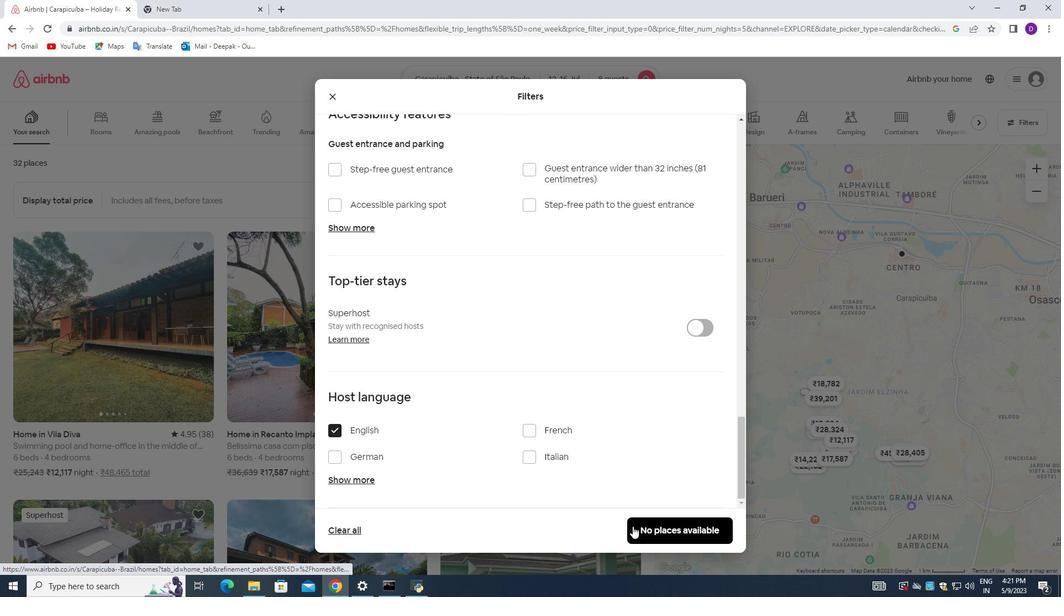 
Action: Mouse pressed left at (635, 527)
Screenshot: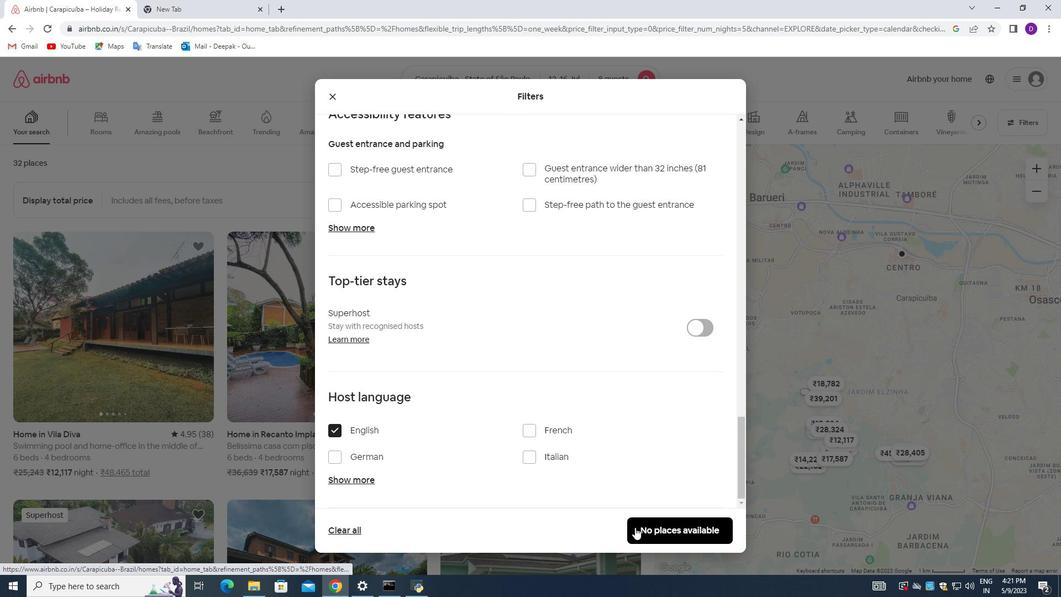 
